 Task: AssignMailaustralia7@gmail.com as Assignee of Child Issue ChildIssue0000000130 of Issue Issue0000000065 in Backlog  in Scrum Project Project0000000013 in Jira. AssignVinnyoffice2@gmail.com as Assignee of Child Issue ChildIssue0000000131 of Issue Issue0000000066 in Backlog  in Scrum Project Project0000000014 in Jira. AssignVinnyoffice2@gmail.com as Assignee of Child Issue ChildIssue0000000132 of Issue Issue0000000066 in Backlog  in Scrum Project Project0000000014 in Jira. AssignVinnyoffice2@gmail.com as Assignee of Child Issue ChildIssue0000000133 of Issue Issue0000000067 in Backlog  in Scrum Project Project0000000014 in Jira. AssignVinnyoffice2@gmail.com as Assignee of Child Issue ChildIssue0000000134 of Issue Issue0000000067 in Backlog  in Scrum Project Project0000000014 in Jira
Action: Mouse moved to (274, 461)
Screenshot: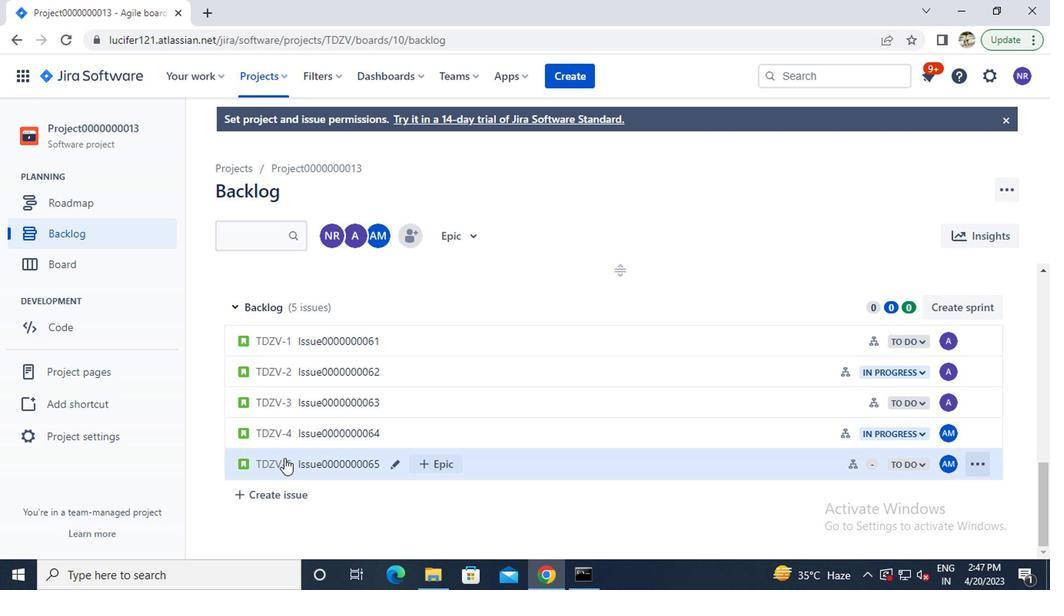 
Action: Mouse pressed left at (274, 461)
Screenshot: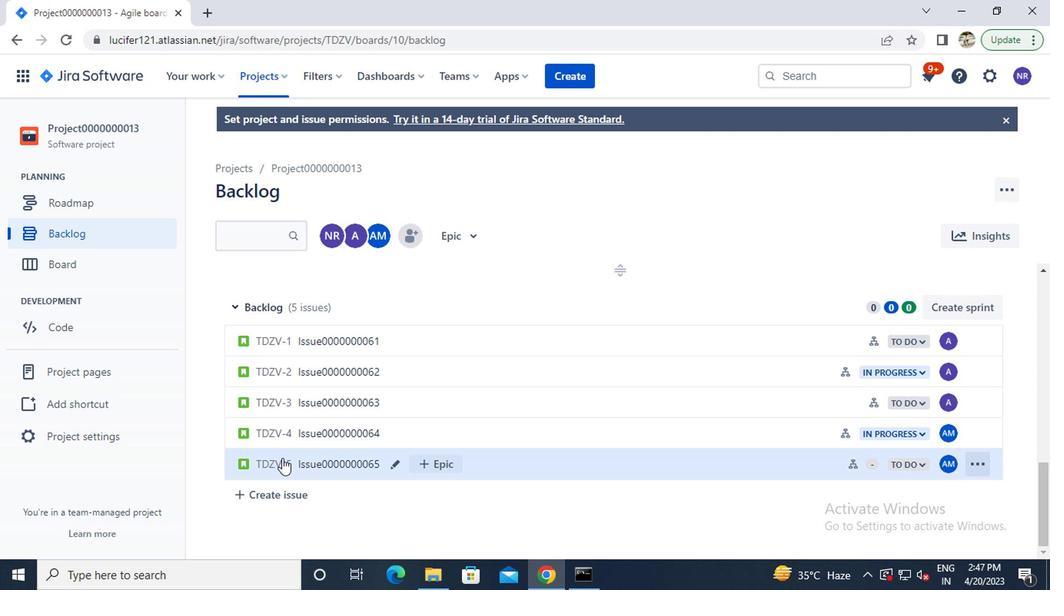 
Action: Mouse moved to (730, 413)
Screenshot: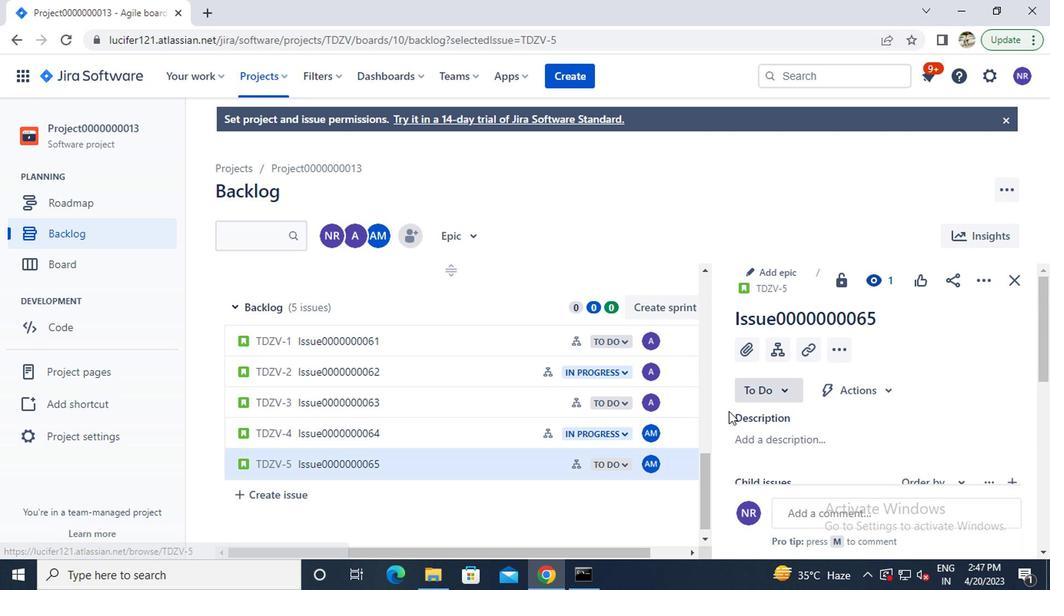 
Action: Mouse scrolled (730, 412) with delta (0, -1)
Screenshot: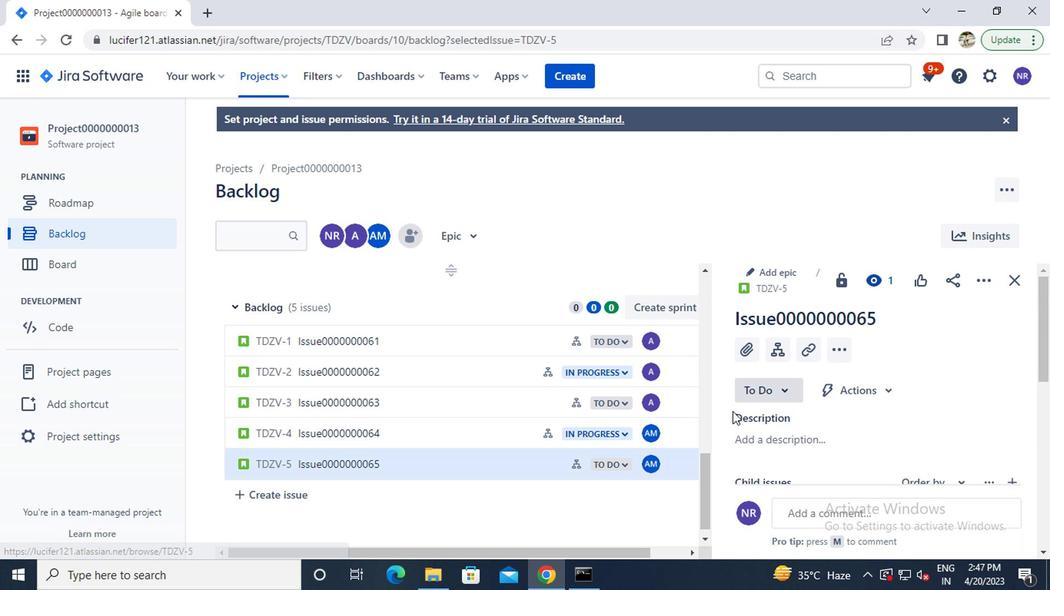 
Action: Mouse moved to (731, 413)
Screenshot: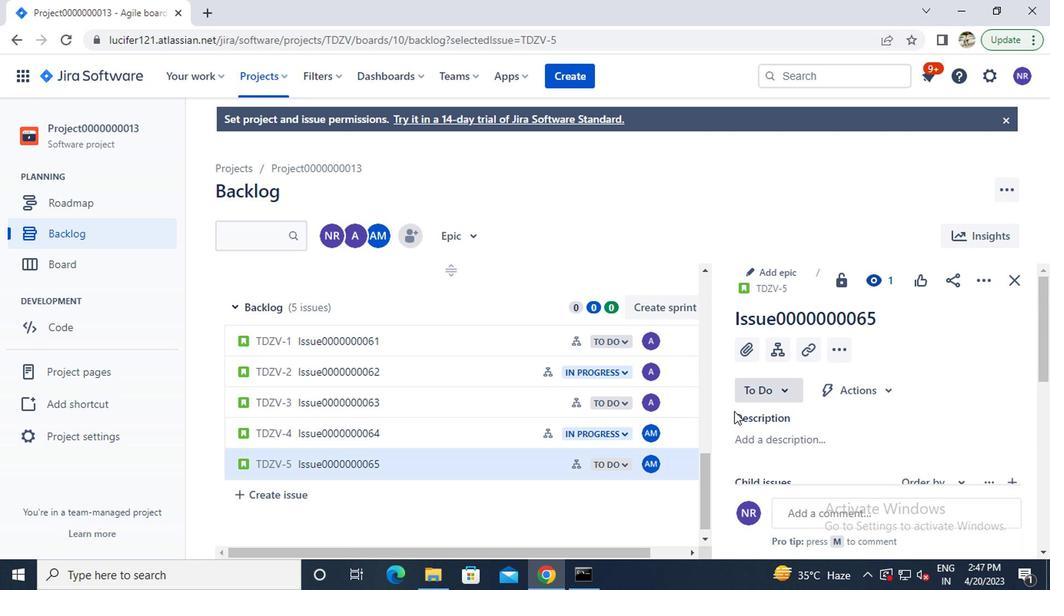 
Action: Mouse scrolled (731, 412) with delta (0, -1)
Screenshot: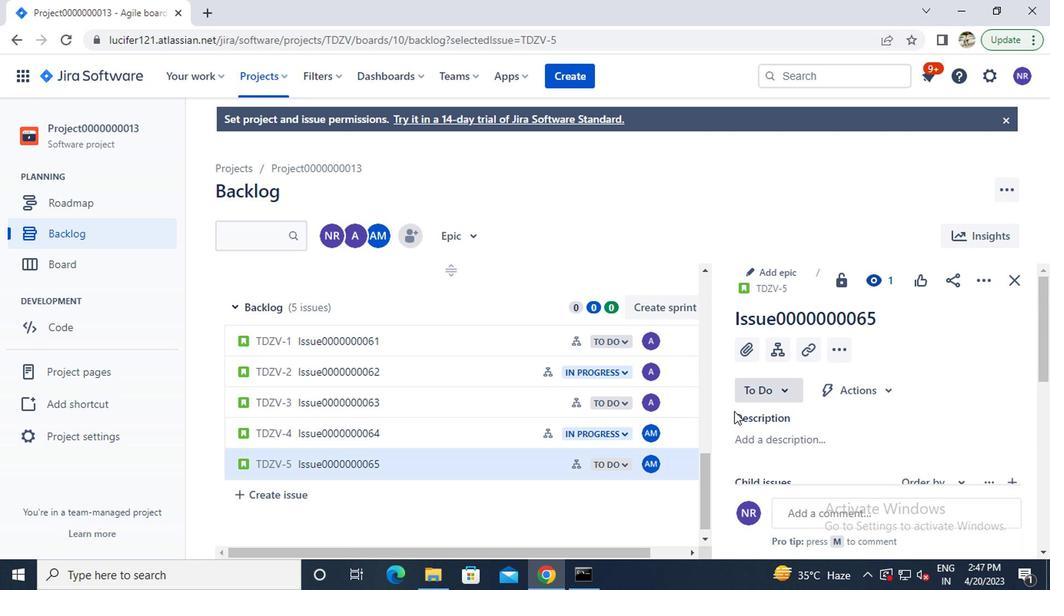 
Action: Mouse moved to (950, 415)
Screenshot: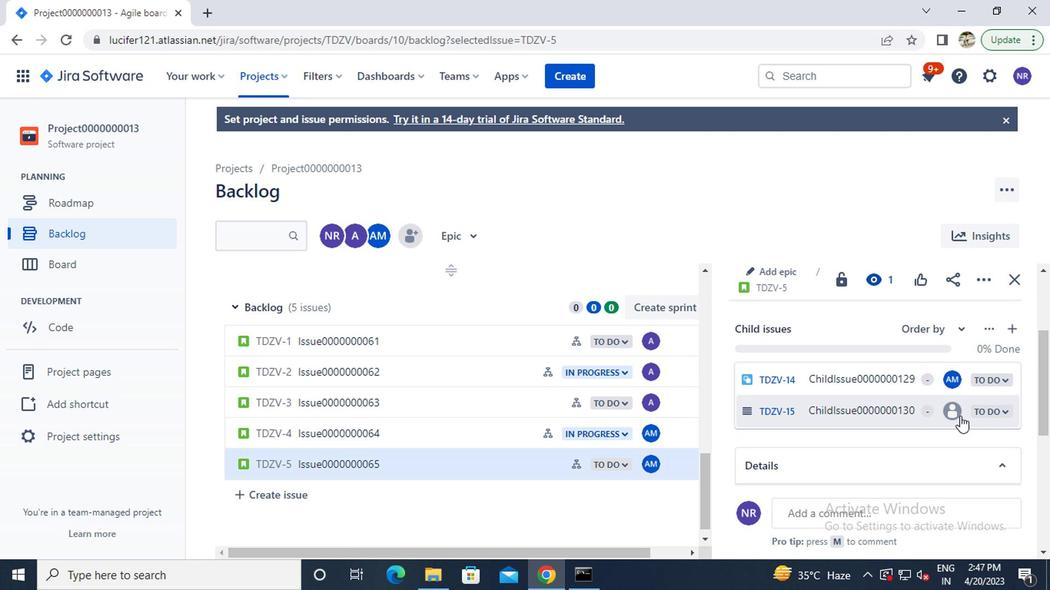 
Action: Mouse pressed left at (950, 415)
Screenshot: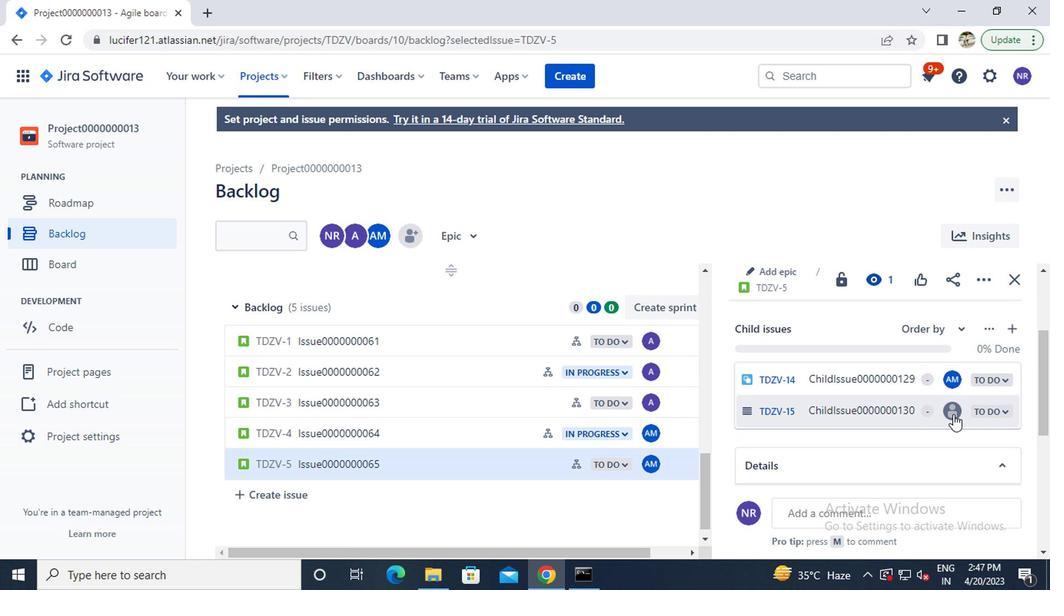 
Action: Mouse moved to (793, 433)
Screenshot: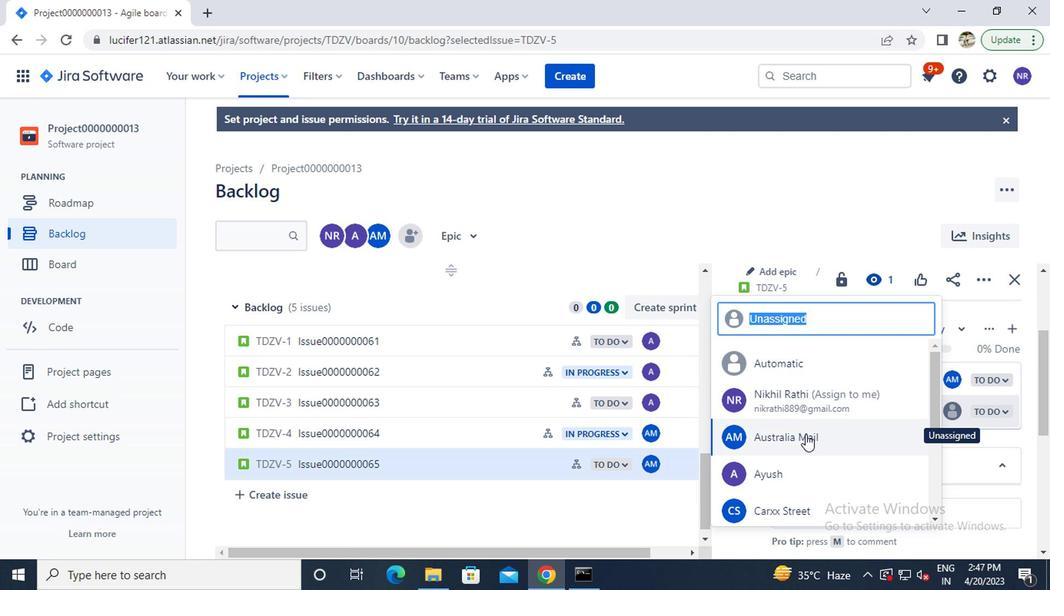 
Action: Mouse pressed left at (793, 433)
Screenshot: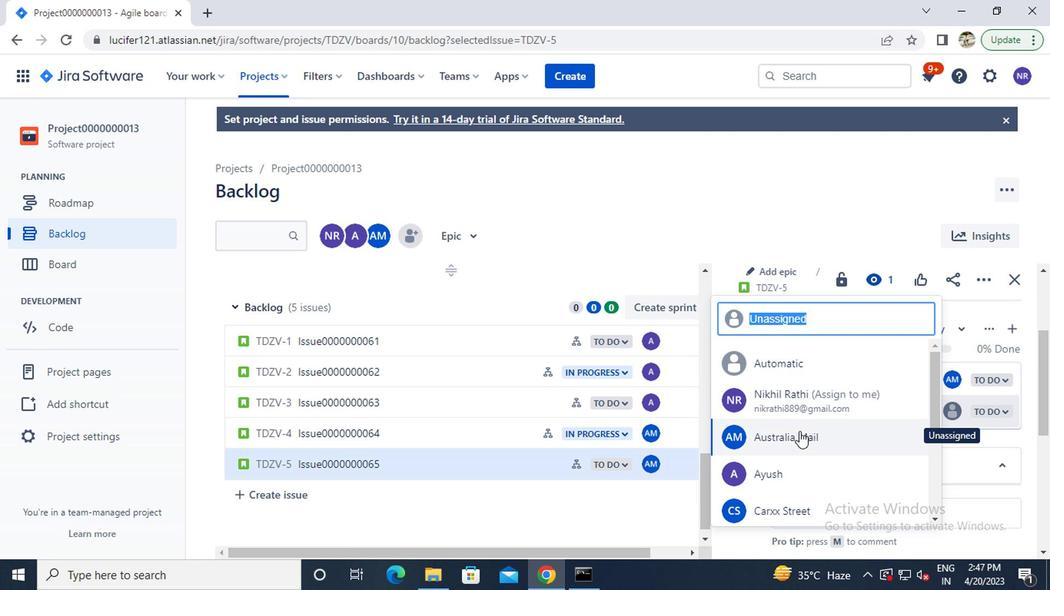 
Action: Mouse moved to (1010, 277)
Screenshot: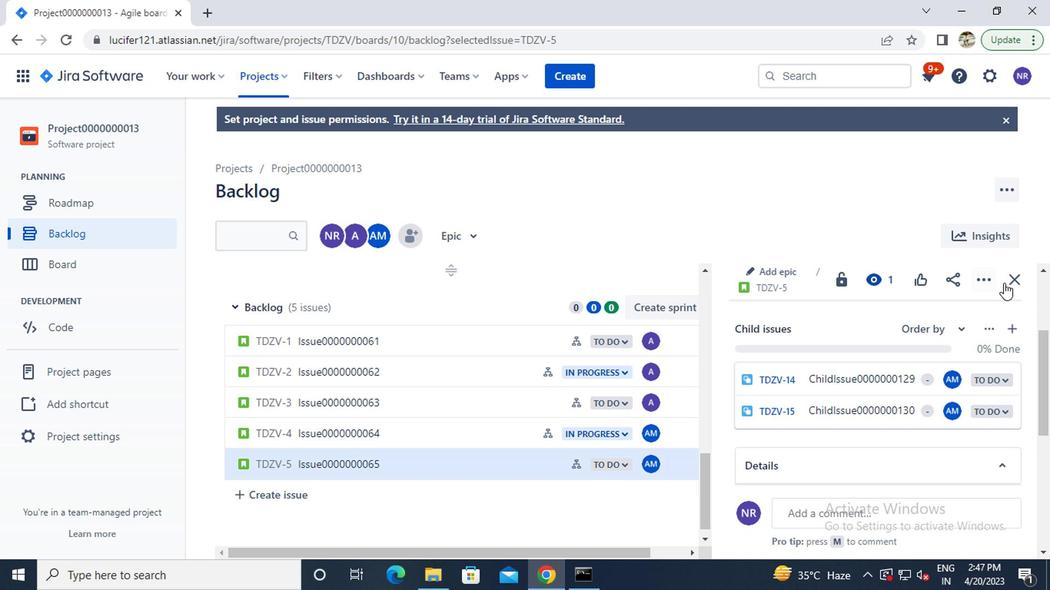 
Action: Mouse pressed left at (1010, 277)
Screenshot: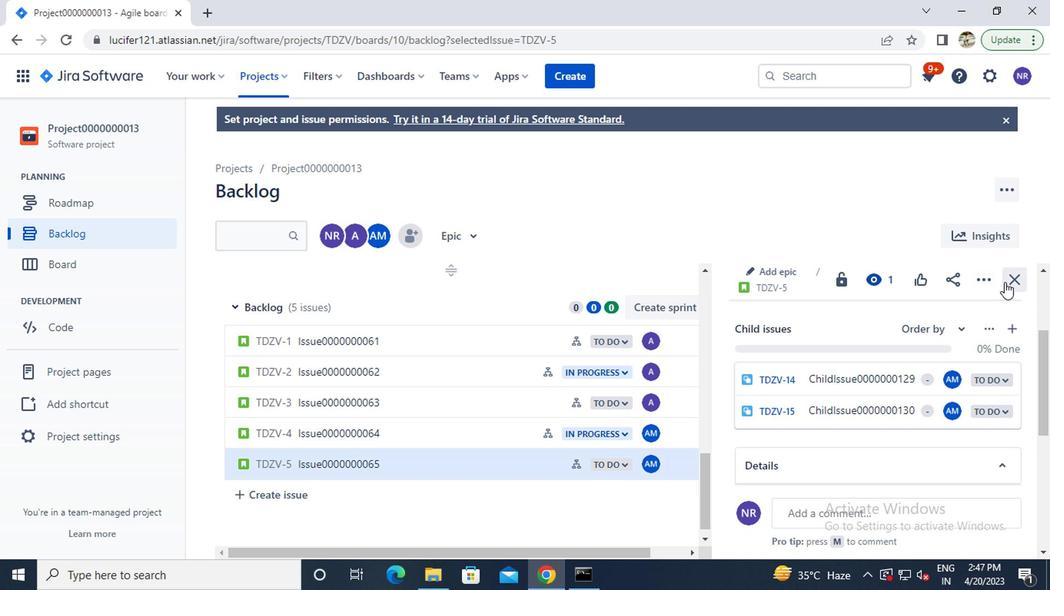 
Action: Mouse moved to (247, 71)
Screenshot: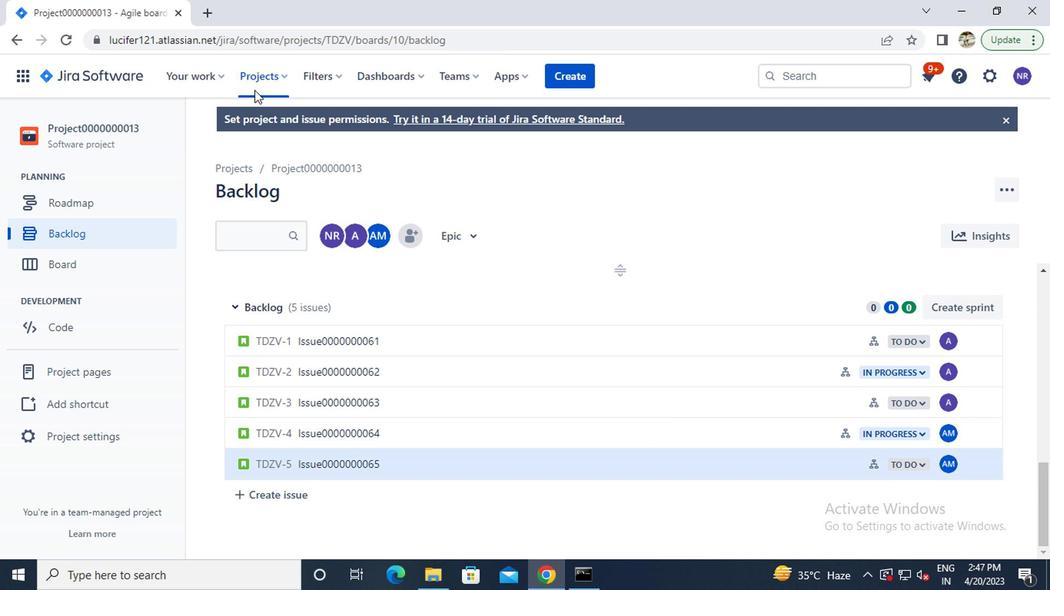 
Action: Mouse pressed left at (247, 71)
Screenshot: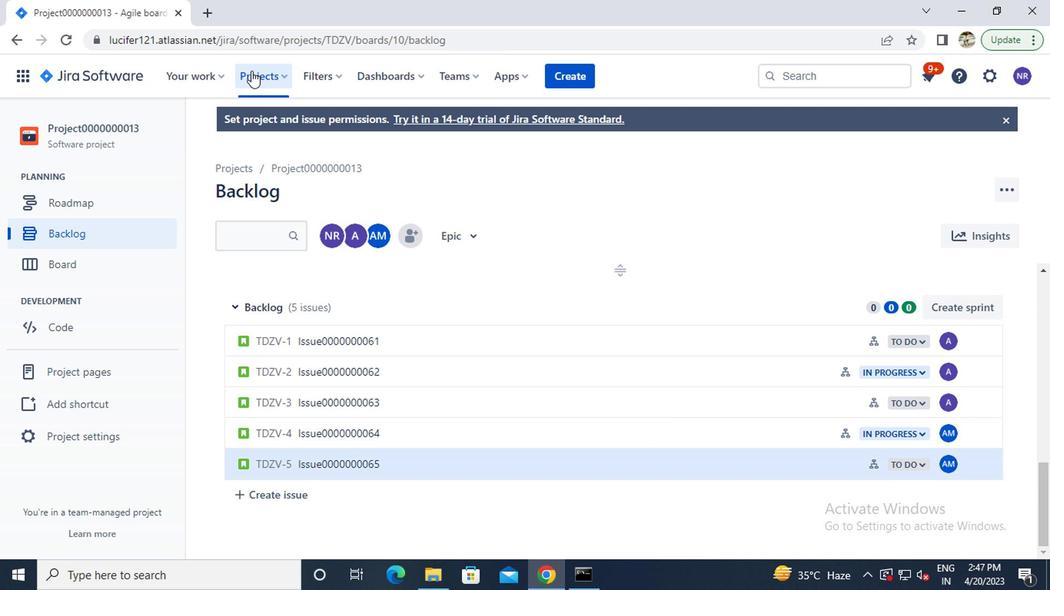 
Action: Mouse moved to (293, 187)
Screenshot: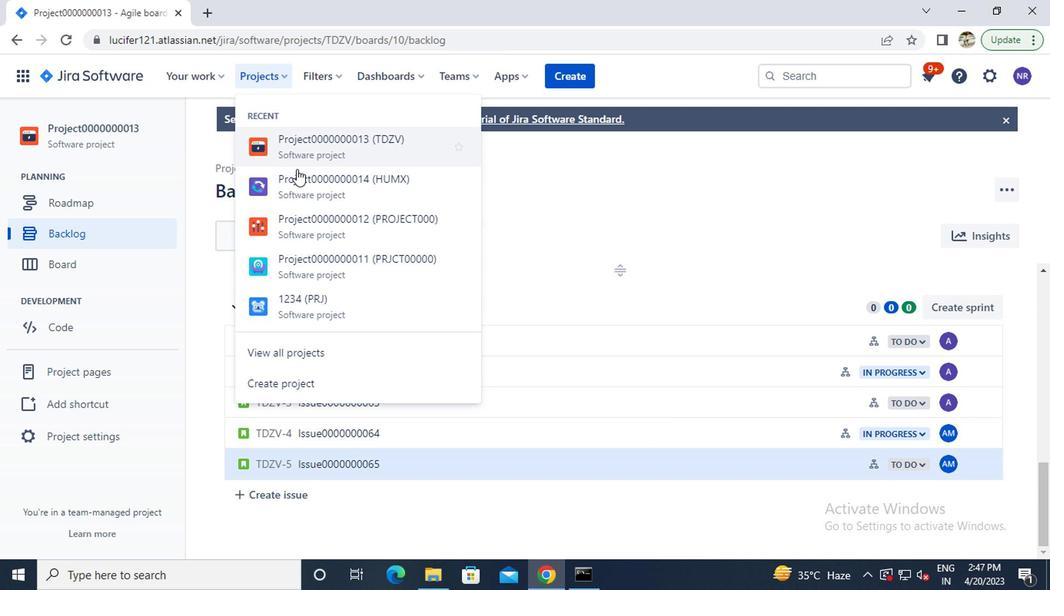 
Action: Mouse pressed left at (293, 187)
Screenshot: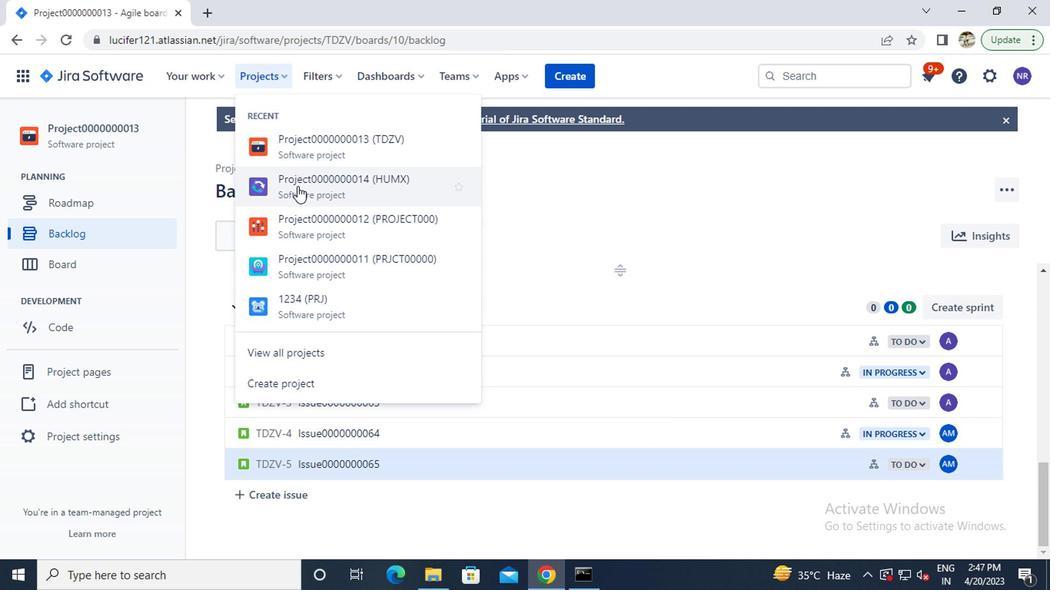 
Action: Mouse moved to (71, 230)
Screenshot: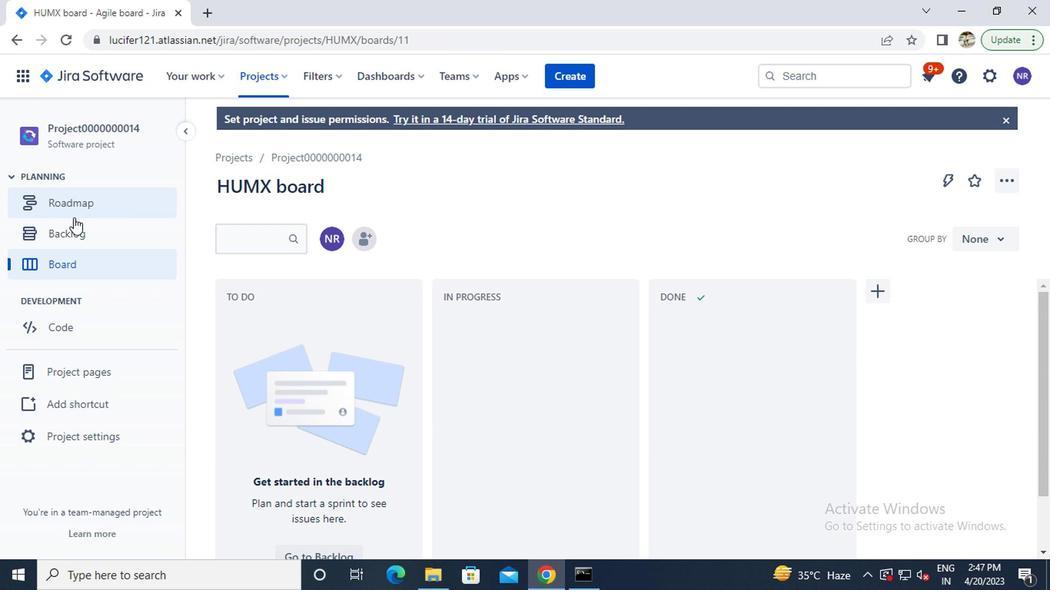 
Action: Mouse pressed left at (71, 230)
Screenshot: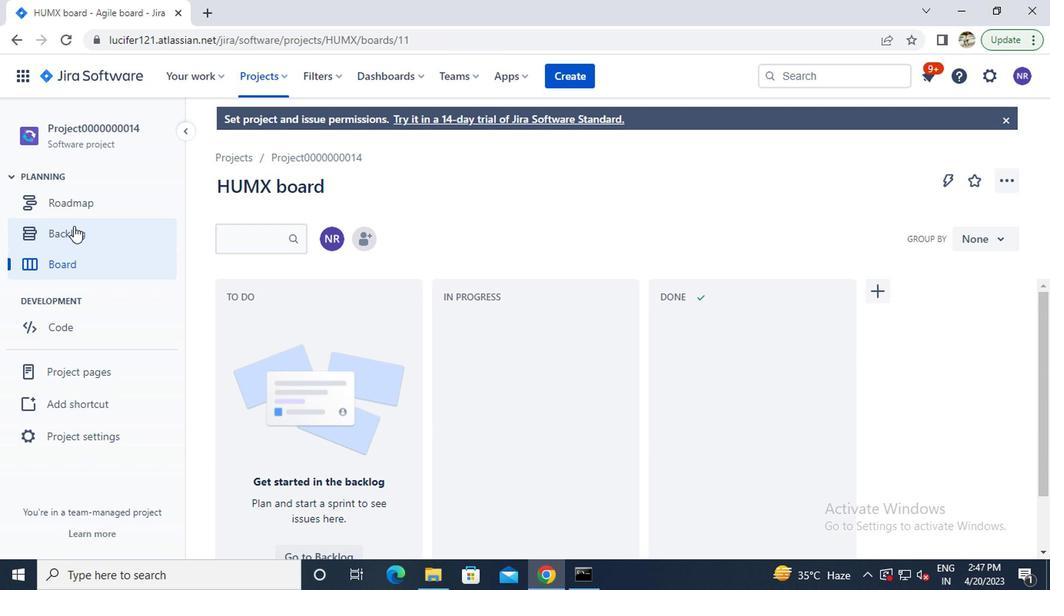 
Action: Mouse moved to (482, 279)
Screenshot: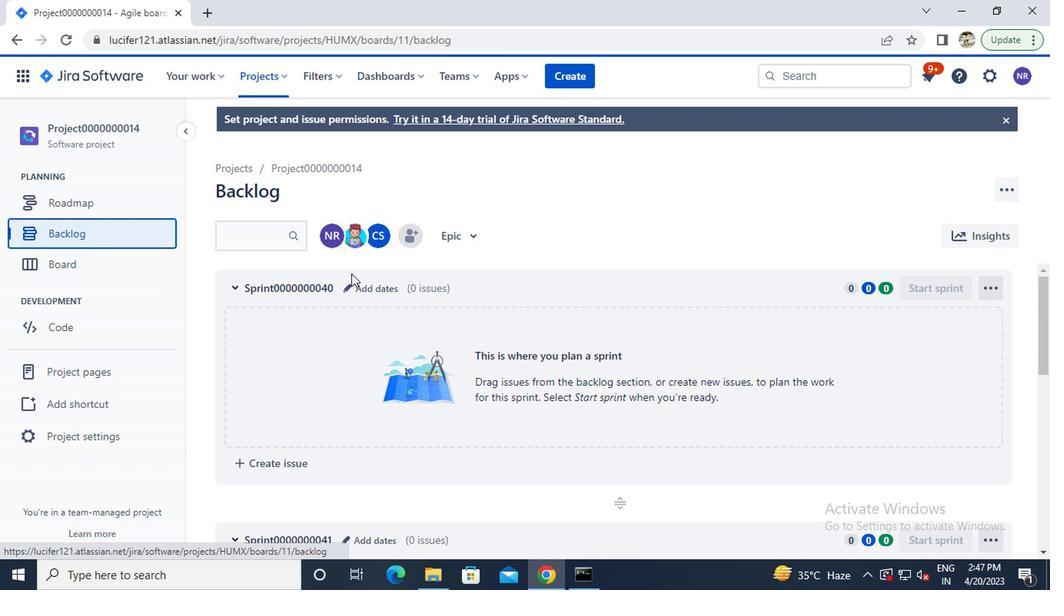 
Action: Mouse scrolled (482, 279) with delta (0, 0)
Screenshot: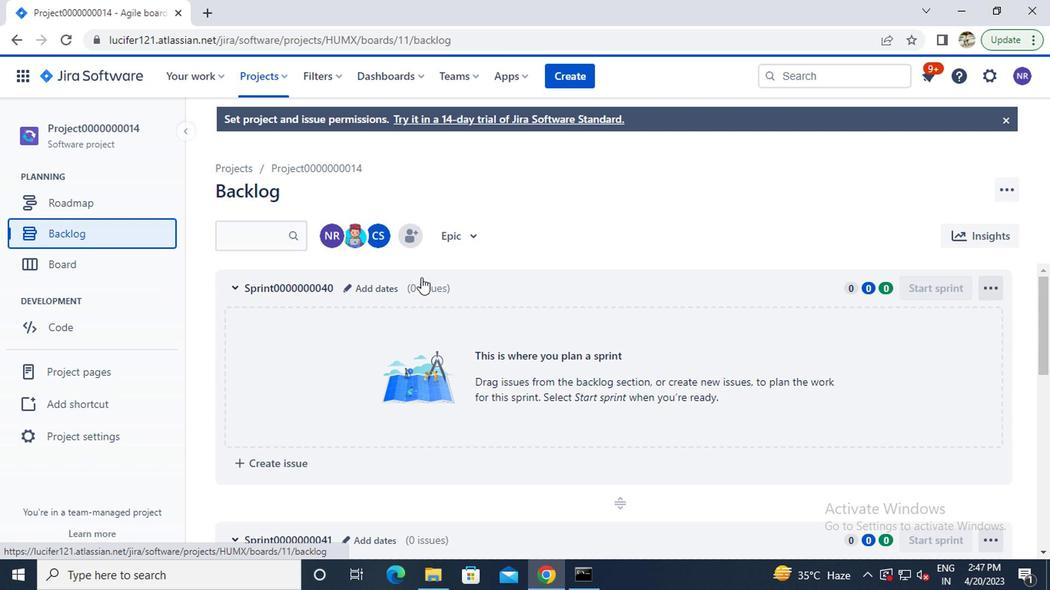 
Action: Mouse moved to (484, 279)
Screenshot: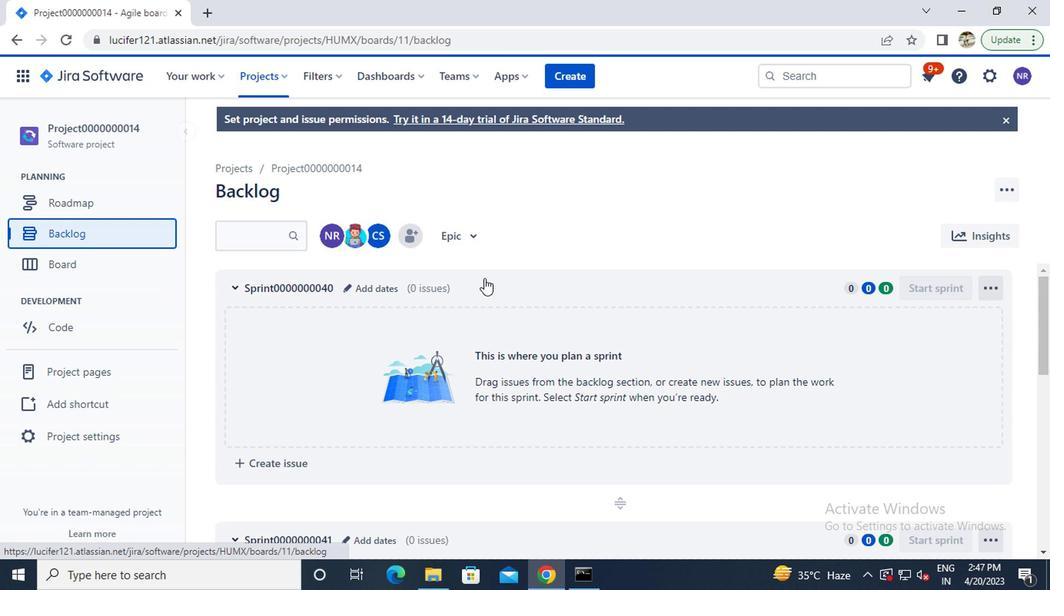 
Action: Mouse scrolled (484, 277) with delta (0, -1)
Screenshot: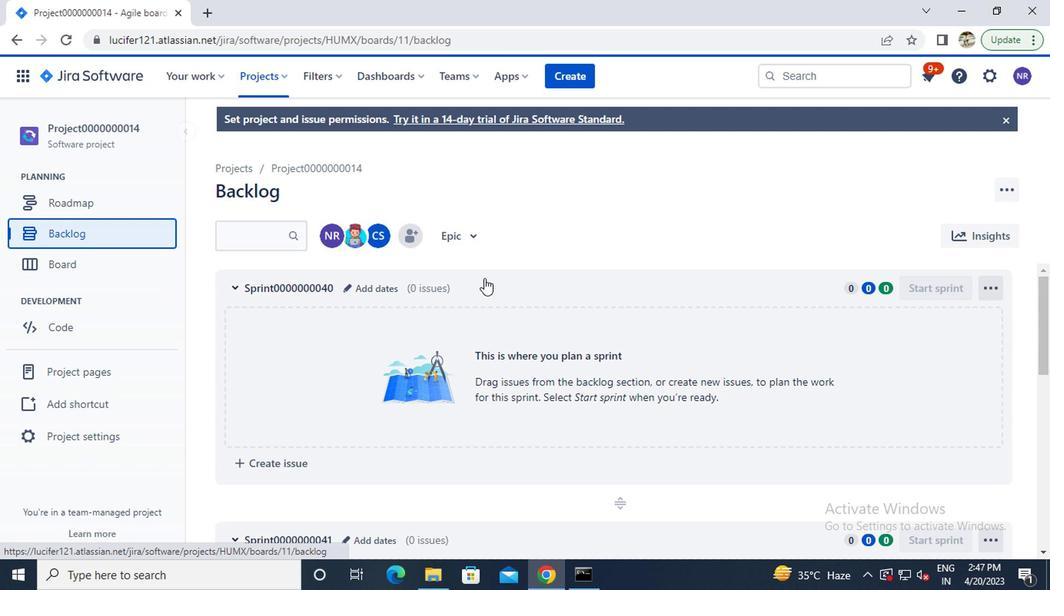 
Action: Mouse scrolled (484, 277) with delta (0, -1)
Screenshot: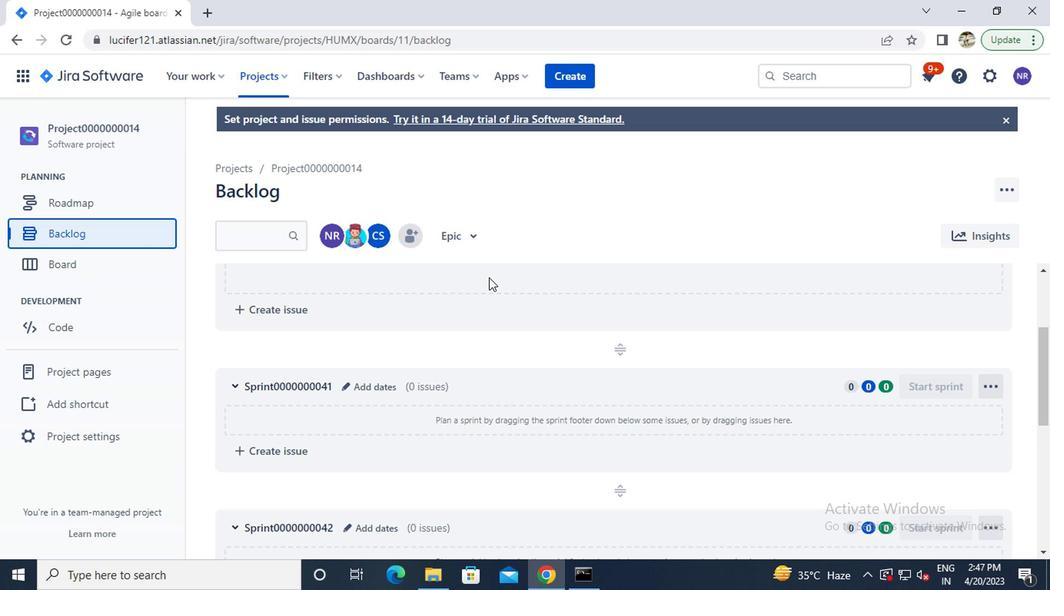 
Action: Mouse scrolled (484, 277) with delta (0, -1)
Screenshot: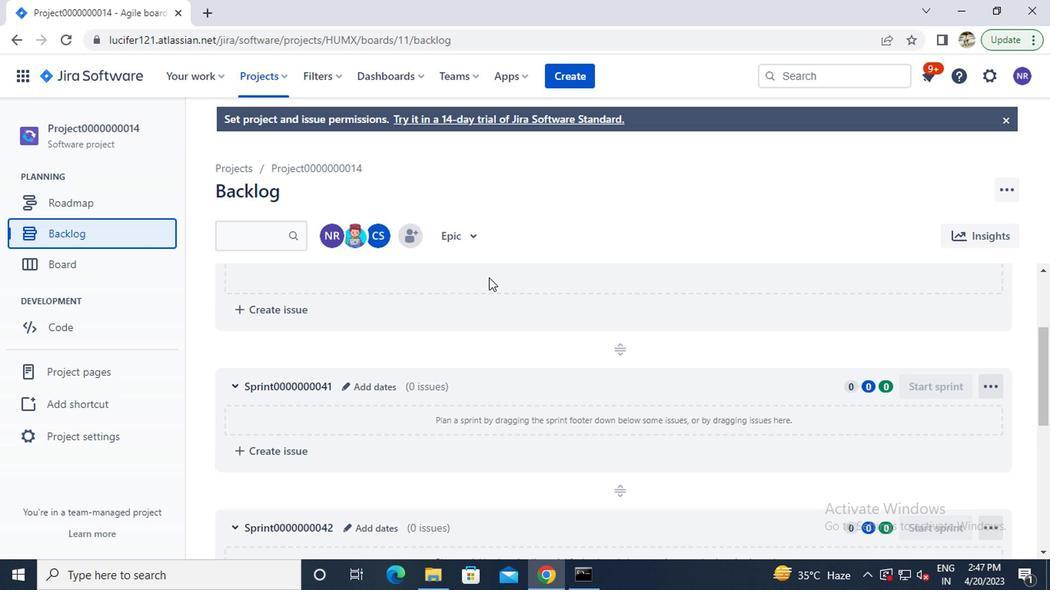 
Action: Mouse scrolled (484, 277) with delta (0, -1)
Screenshot: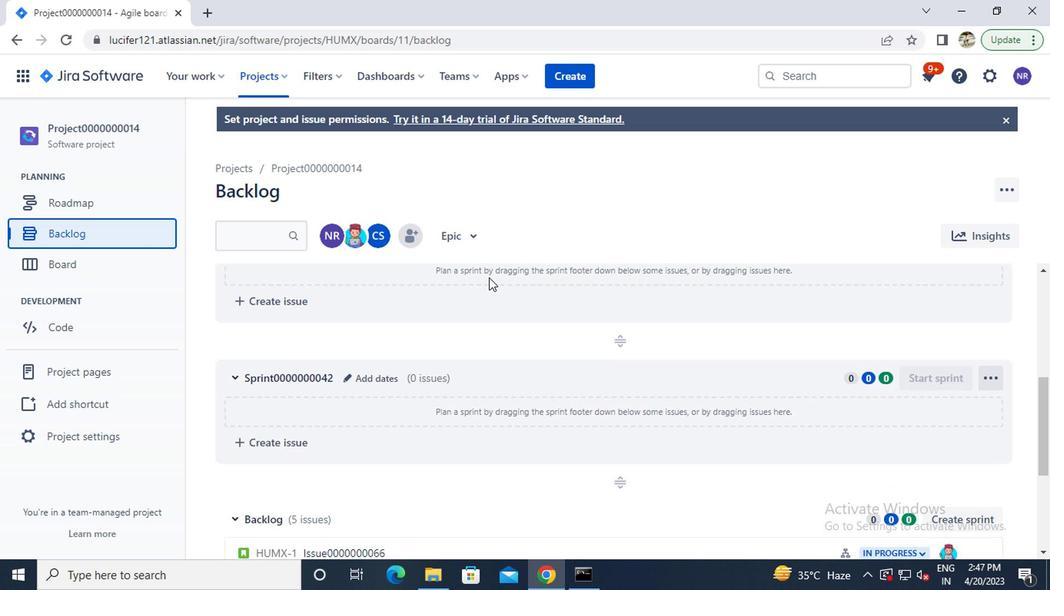 
Action: Mouse scrolled (484, 277) with delta (0, -1)
Screenshot: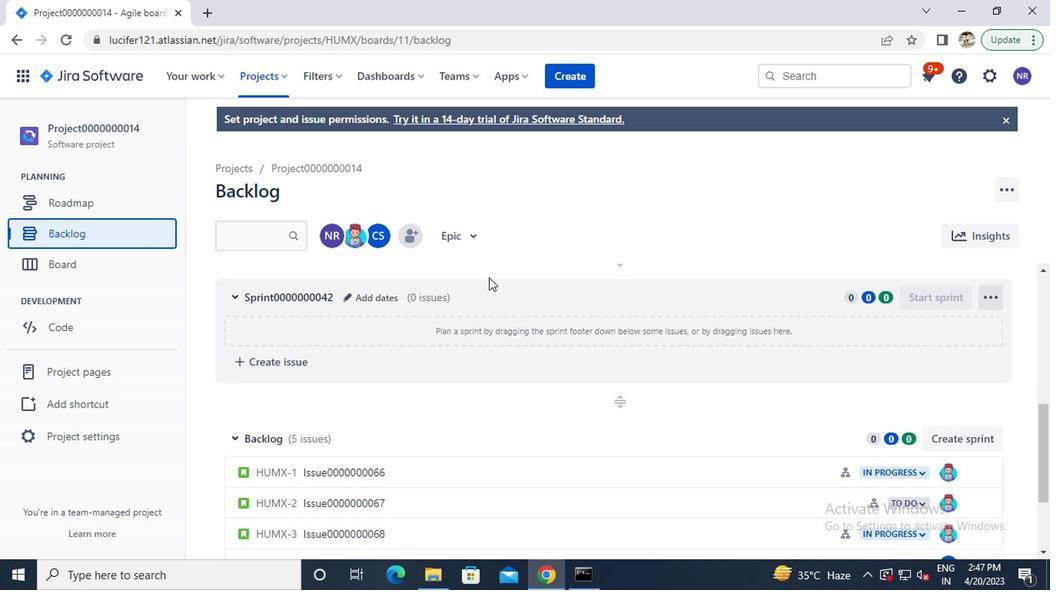 
Action: Mouse scrolled (484, 277) with delta (0, -1)
Screenshot: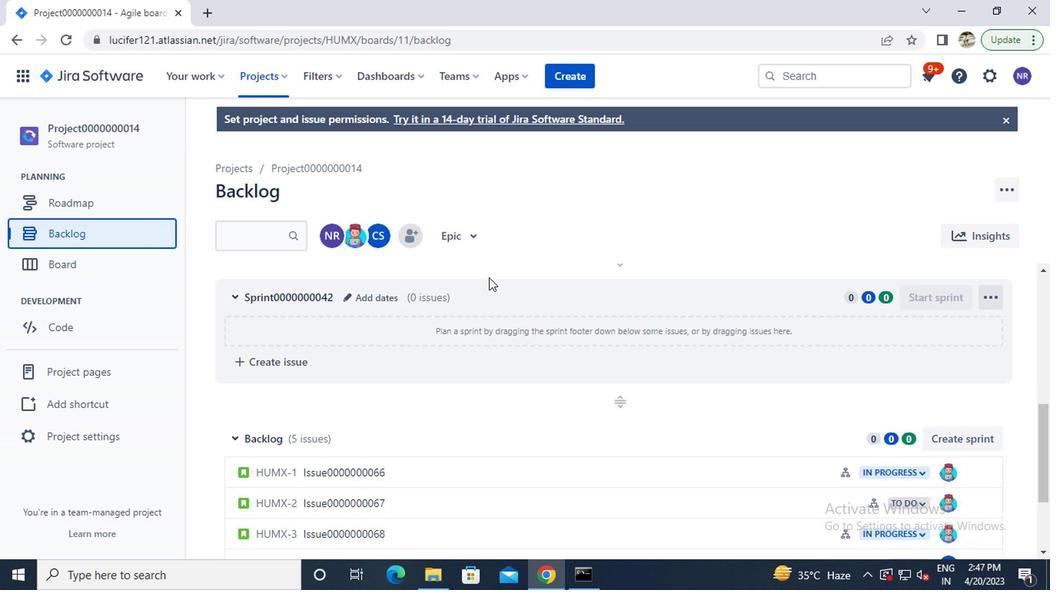 
Action: Mouse moved to (356, 336)
Screenshot: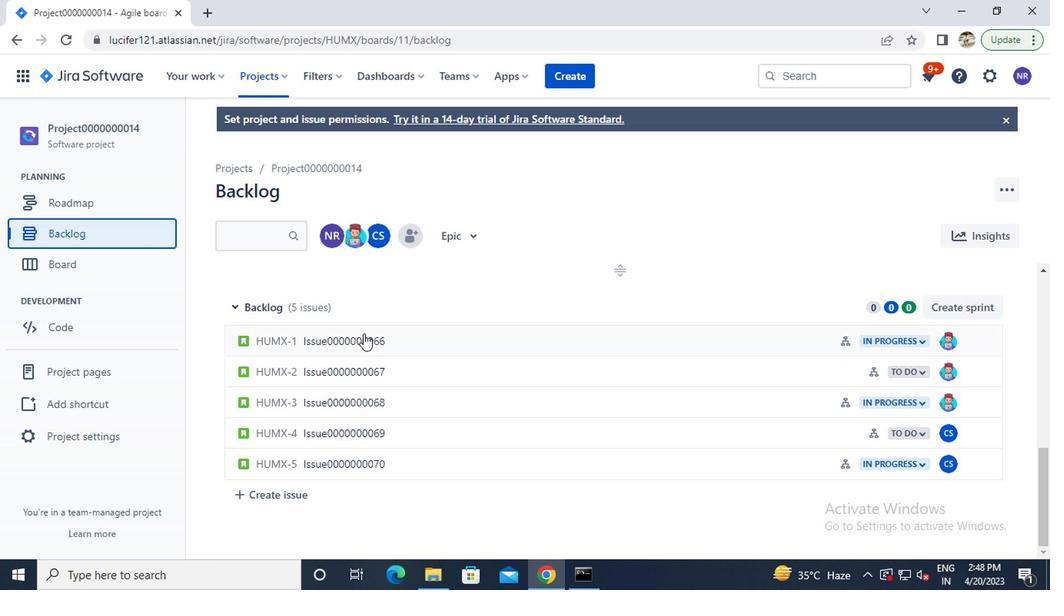 
Action: Mouse pressed left at (356, 336)
Screenshot: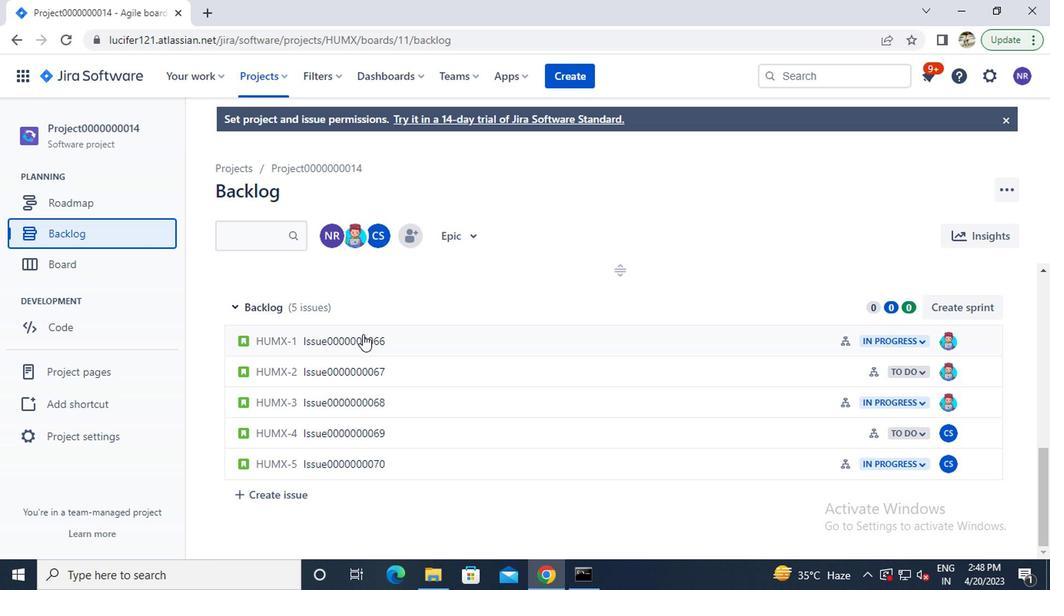 
Action: Mouse moved to (871, 404)
Screenshot: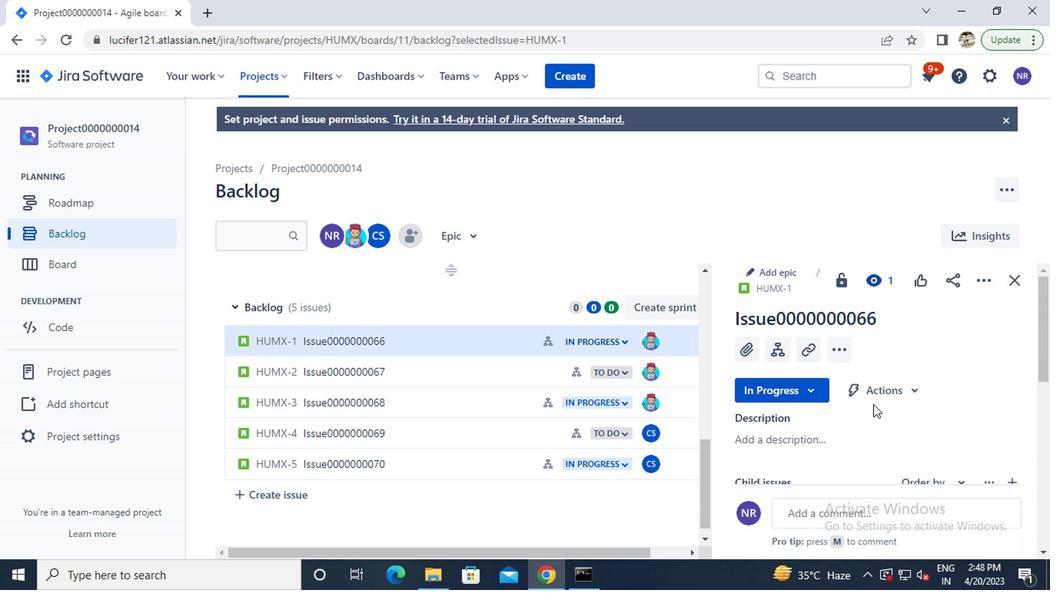 
Action: Mouse scrolled (871, 403) with delta (0, 0)
Screenshot: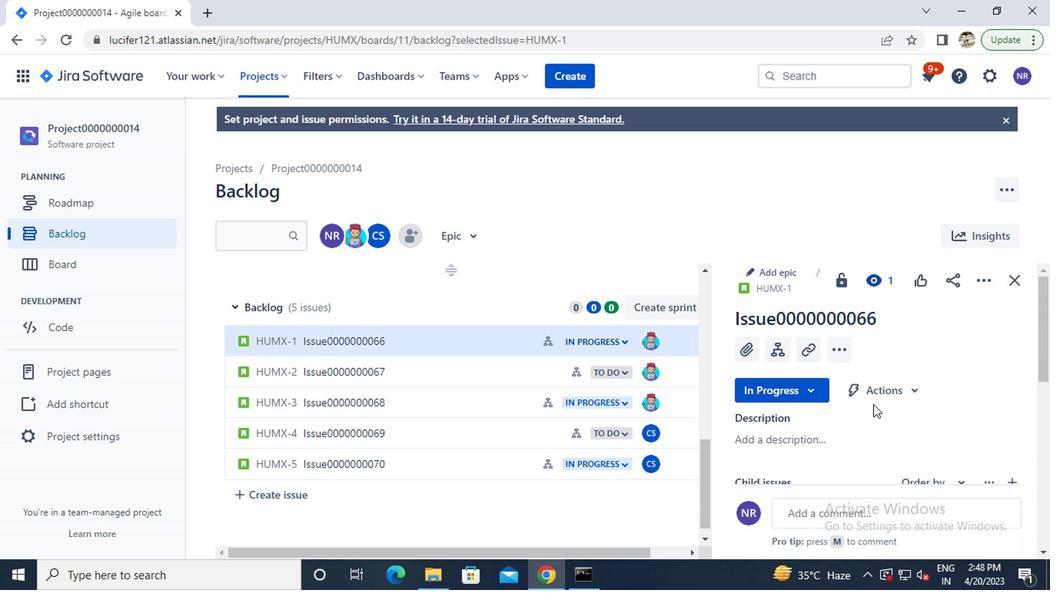 
Action: Mouse scrolled (871, 403) with delta (0, 0)
Screenshot: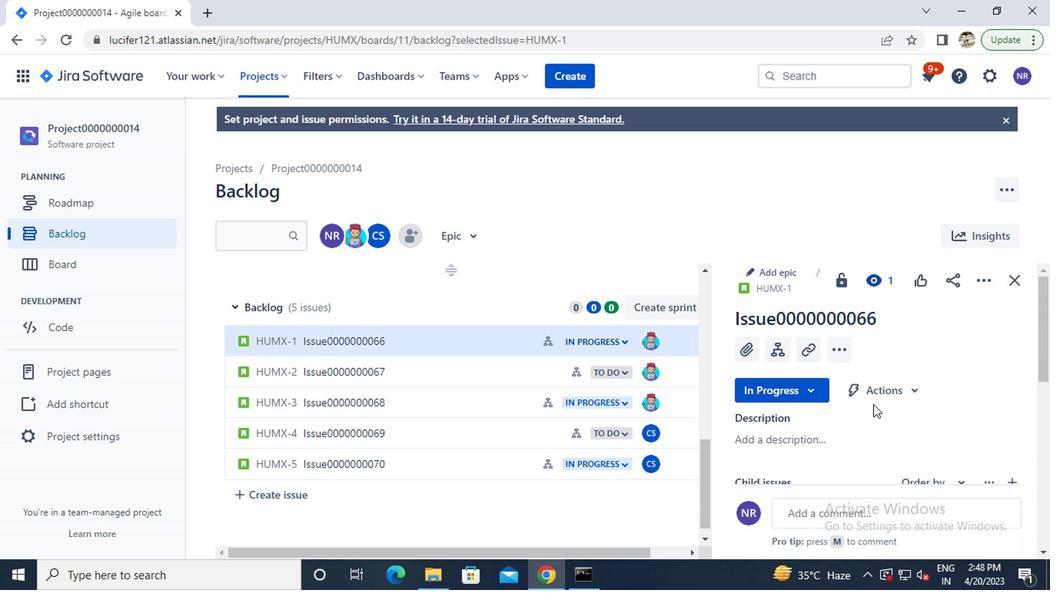 
Action: Mouse moved to (958, 384)
Screenshot: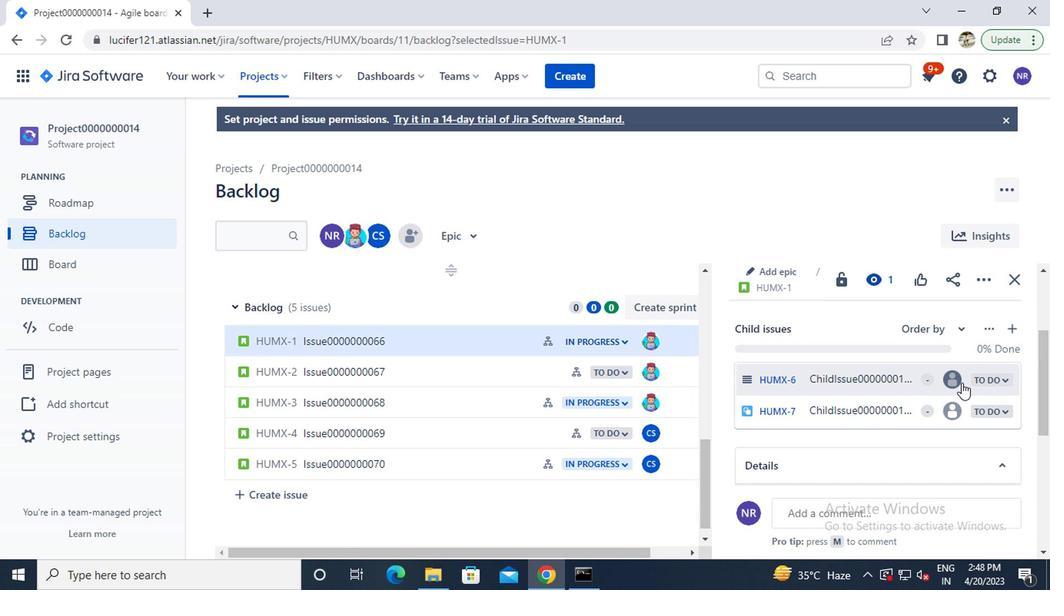 
Action: Mouse pressed left at (958, 384)
Screenshot: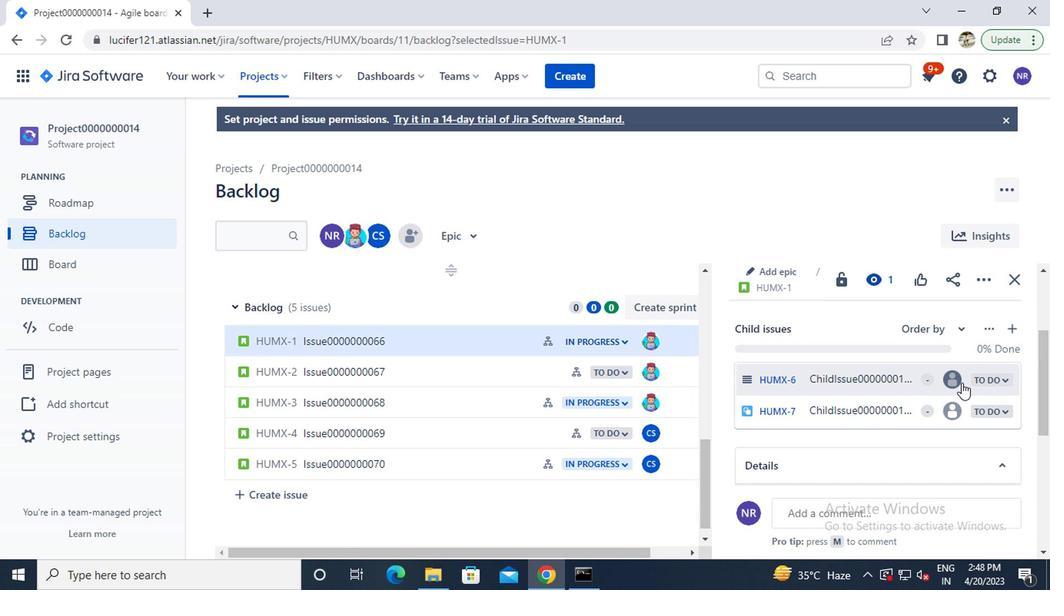 
Action: Key pressed v
Screenshot: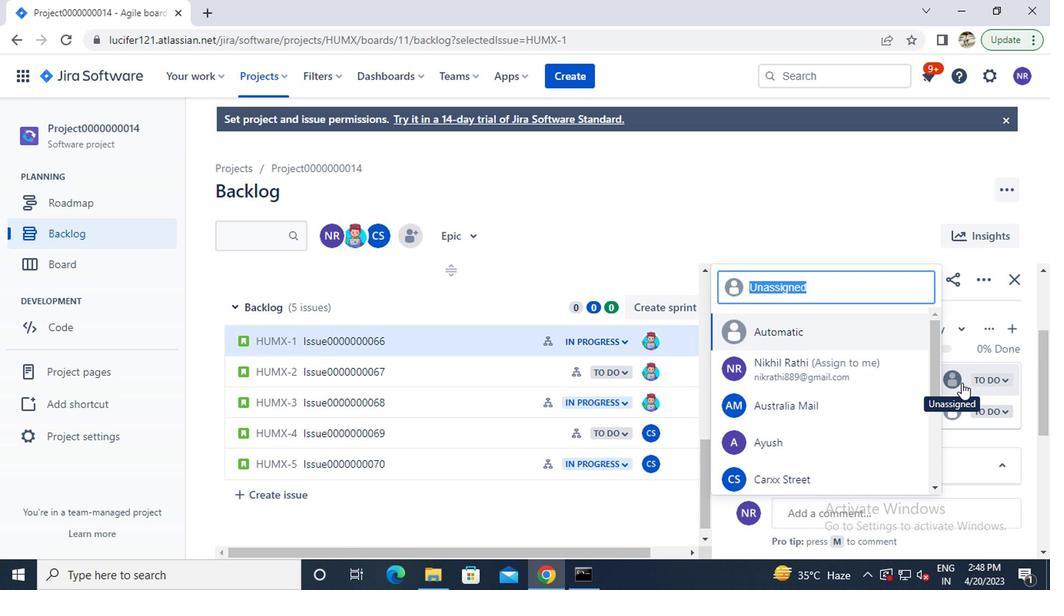 
Action: Mouse moved to (836, 375)
Screenshot: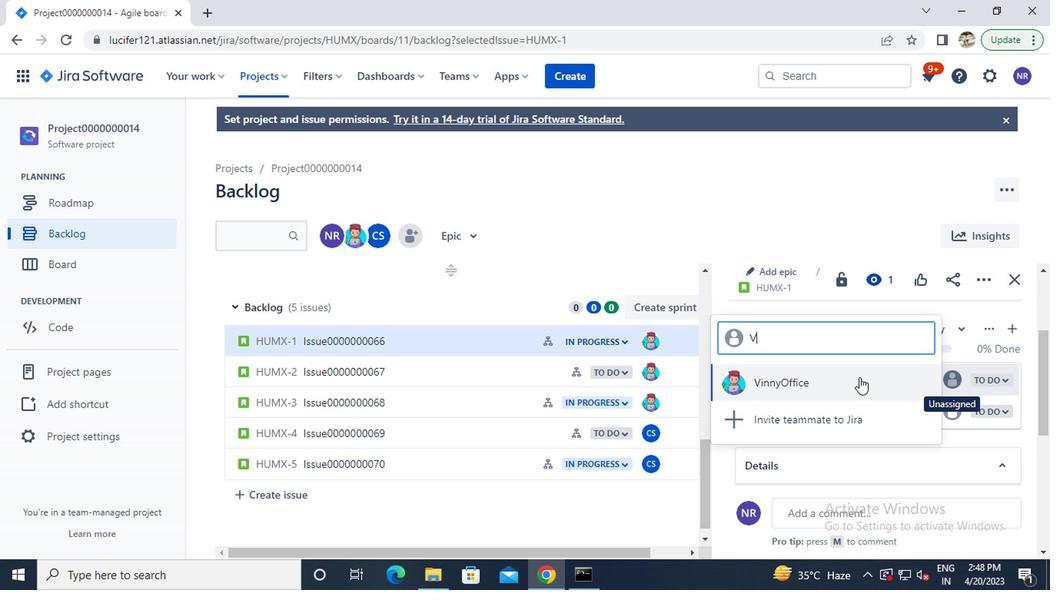 
Action: Mouse pressed left at (836, 375)
Screenshot: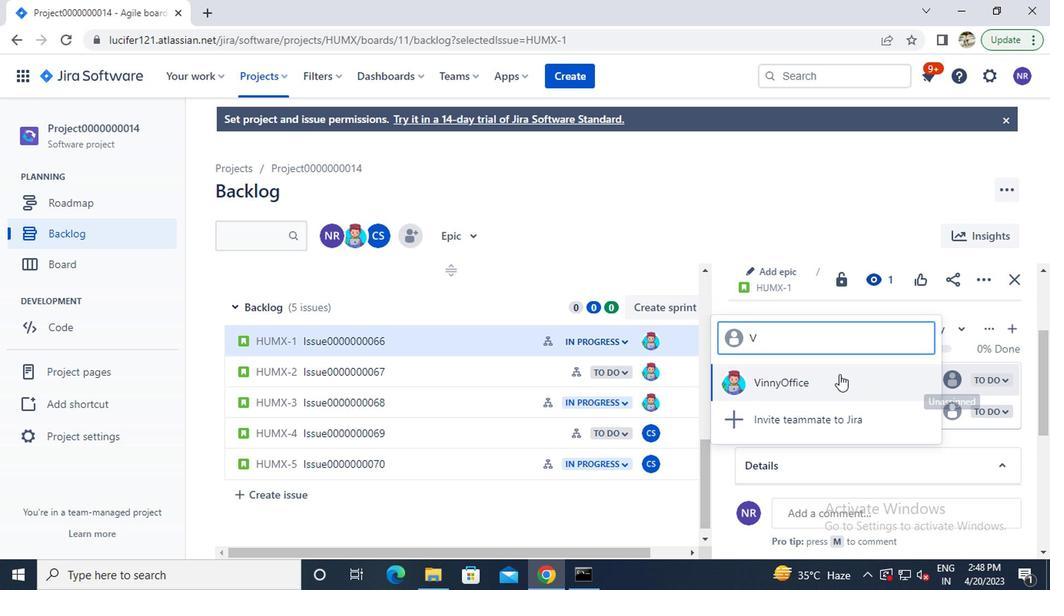 
Action: Mouse moved to (941, 413)
Screenshot: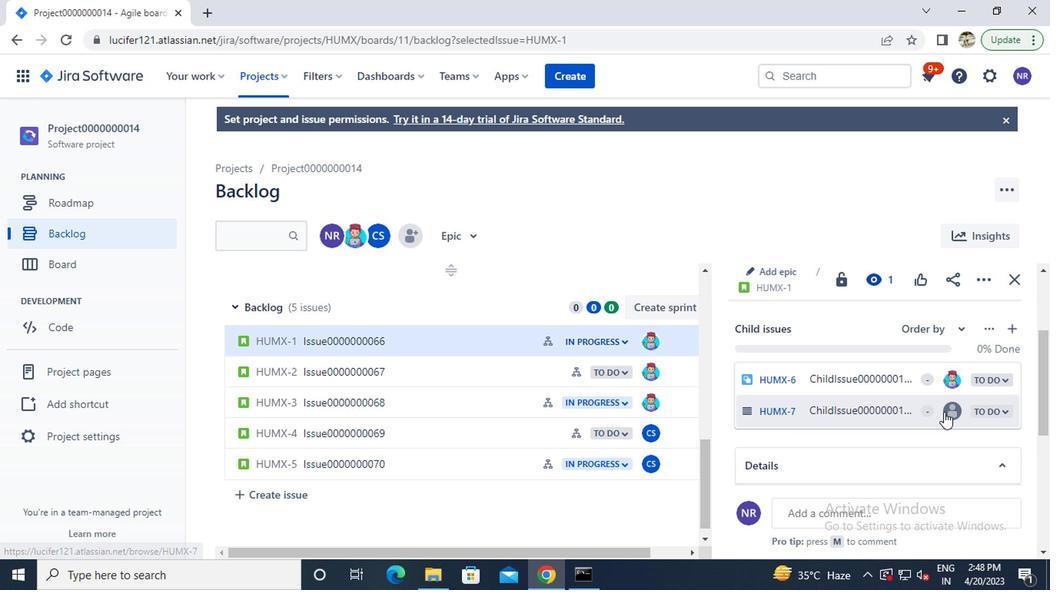 
Action: Mouse pressed left at (941, 413)
Screenshot: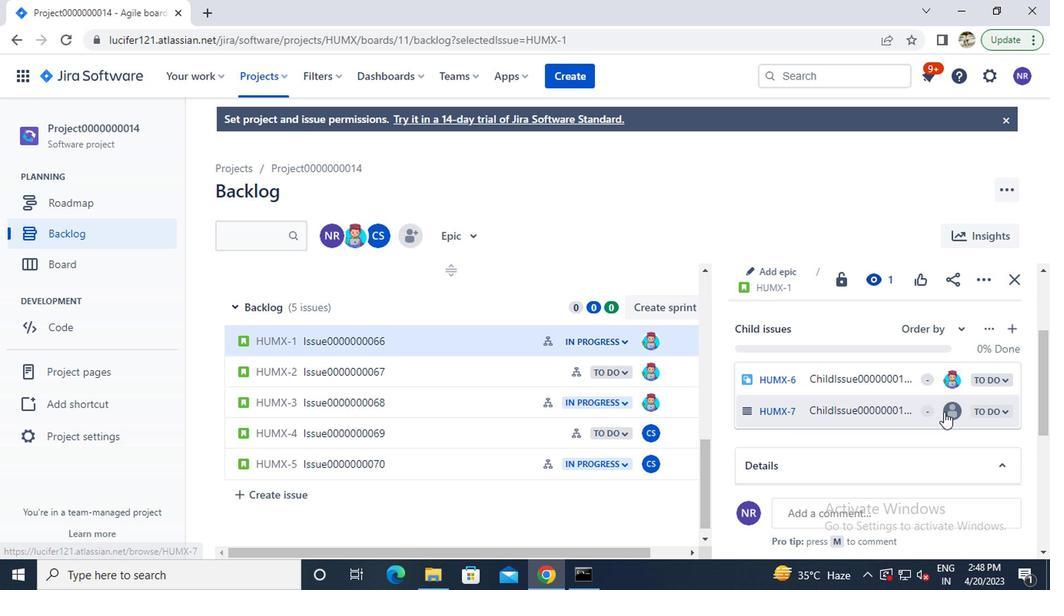 
Action: Key pressed v
Screenshot: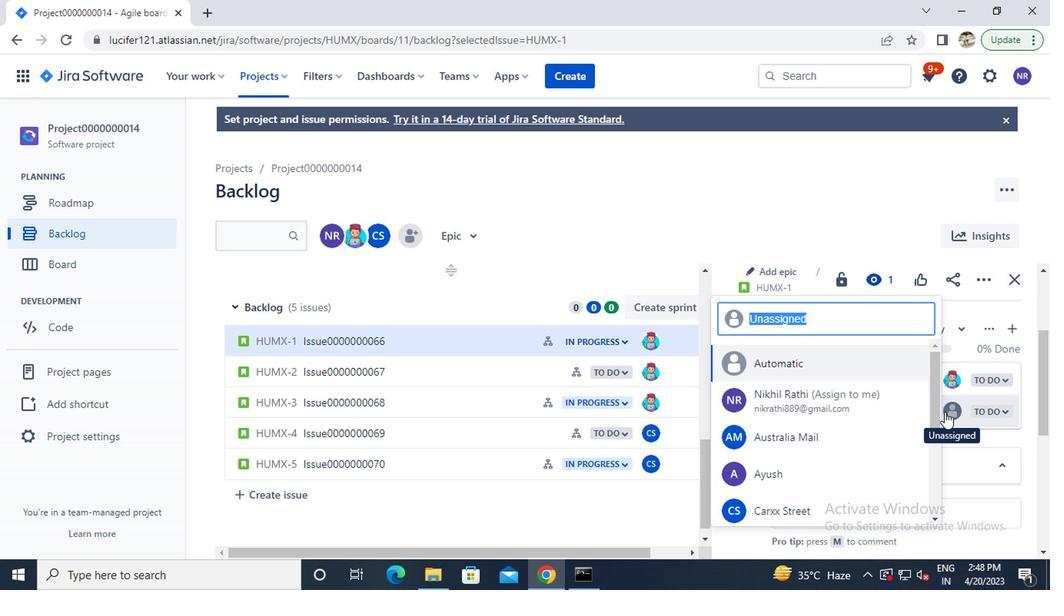 
Action: Mouse moved to (809, 409)
Screenshot: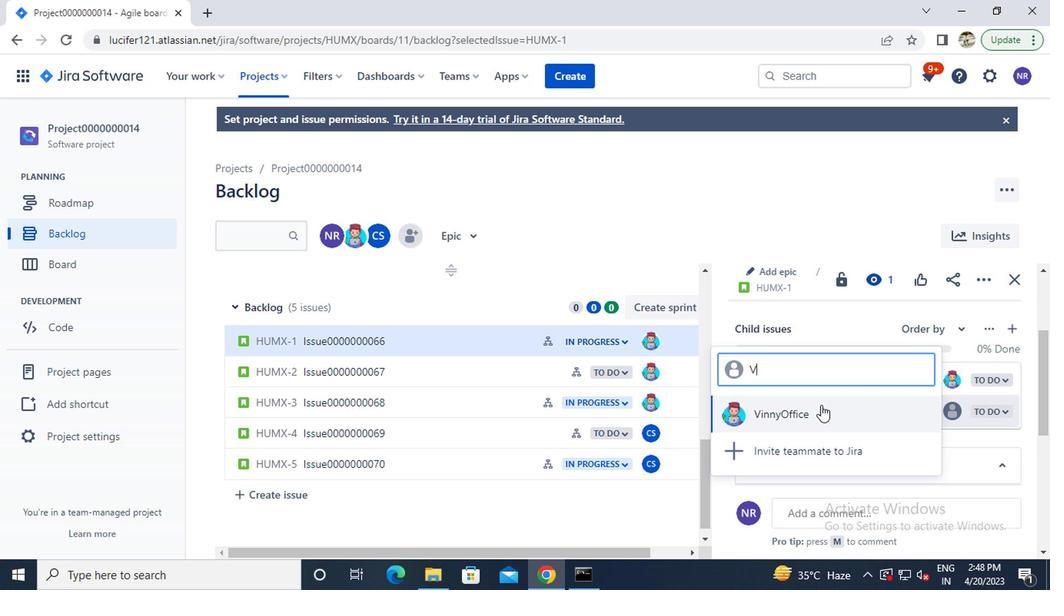 
Action: Mouse pressed left at (809, 409)
Screenshot: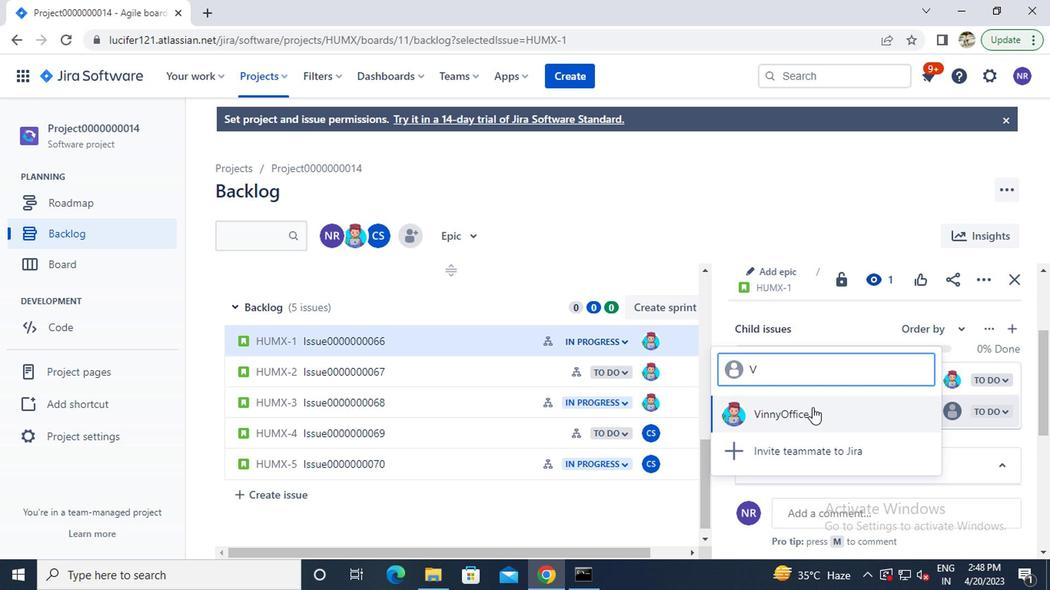 
Action: Mouse moved to (1010, 282)
Screenshot: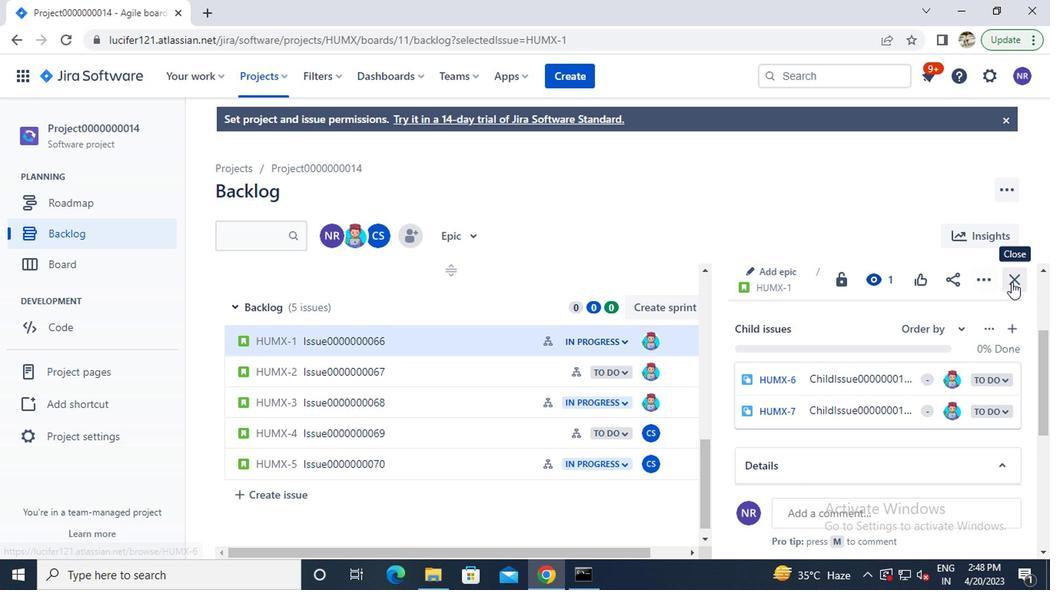 
Action: Mouse pressed left at (1010, 282)
Screenshot: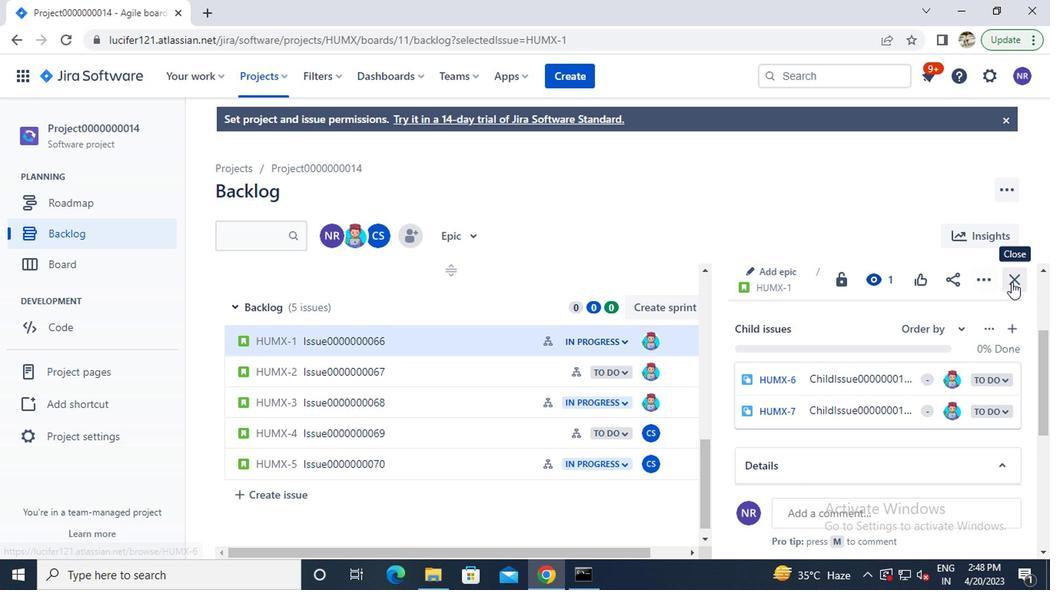 
Action: Mouse moved to (357, 372)
Screenshot: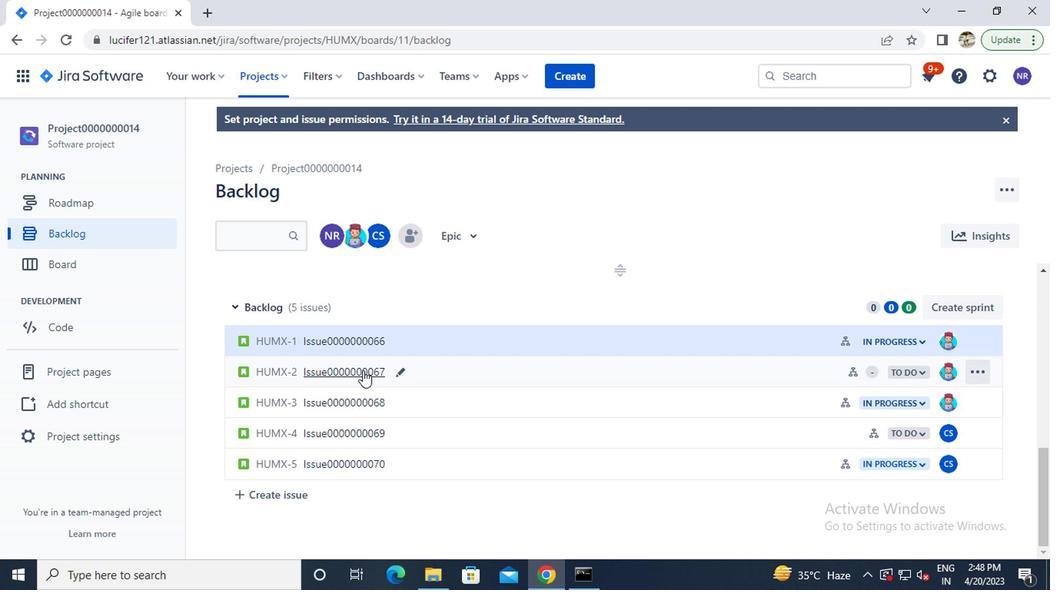 
Action: Mouse pressed left at (357, 372)
Screenshot: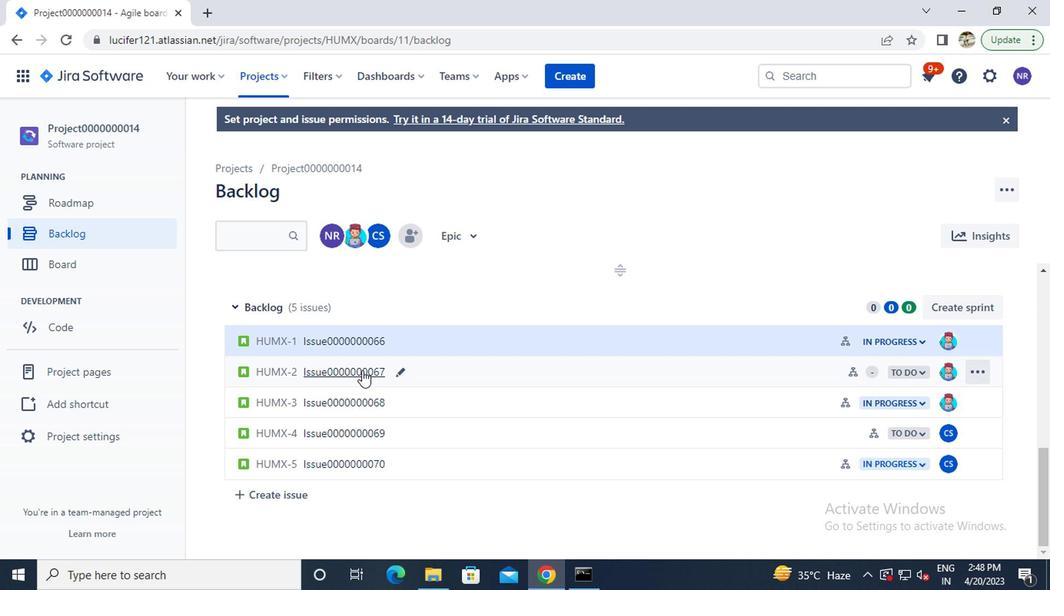 
Action: Mouse moved to (805, 402)
Screenshot: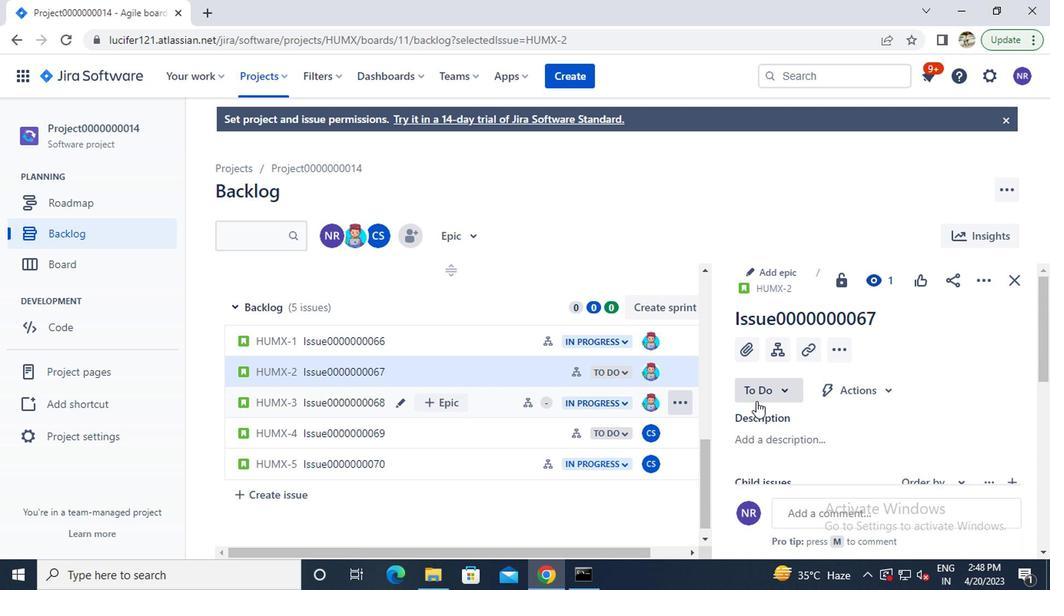
Action: Mouse scrolled (805, 401) with delta (0, 0)
Screenshot: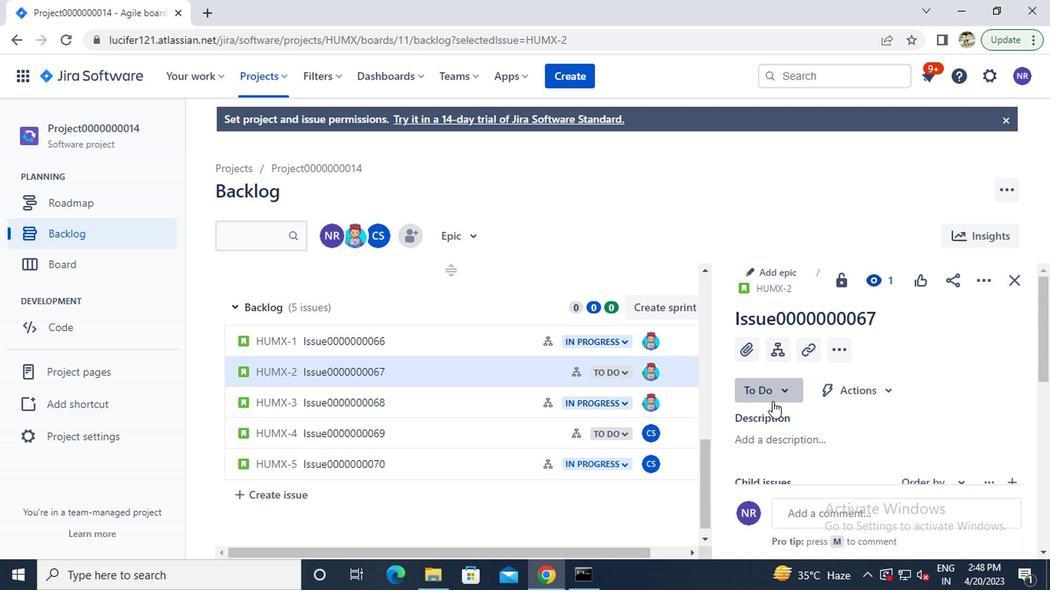 
Action: Mouse moved to (948, 457)
Screenshot: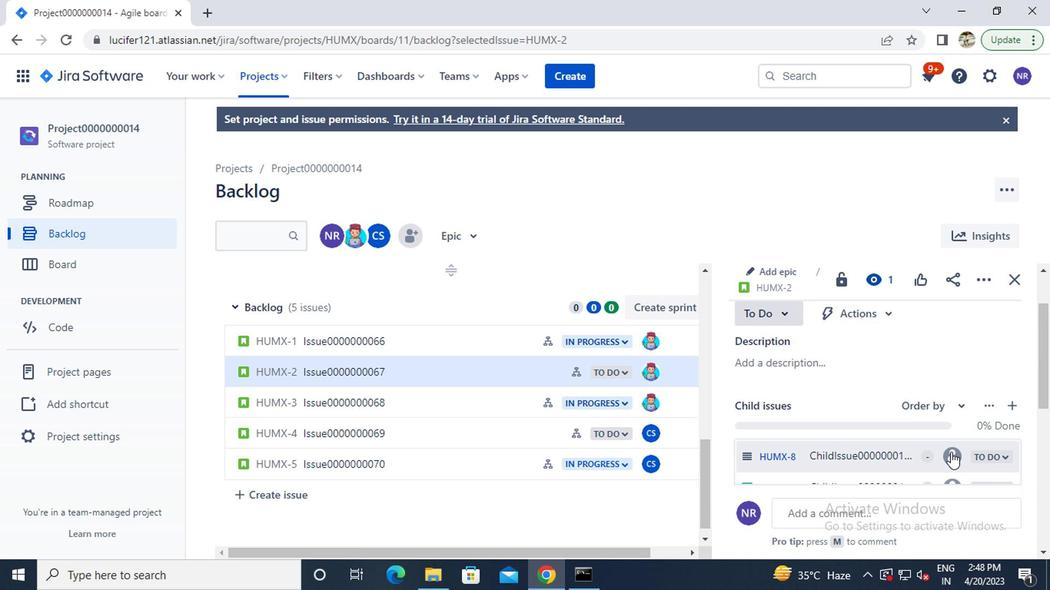 
Action: Mouse pressed left at (948, 457)
Screenshot: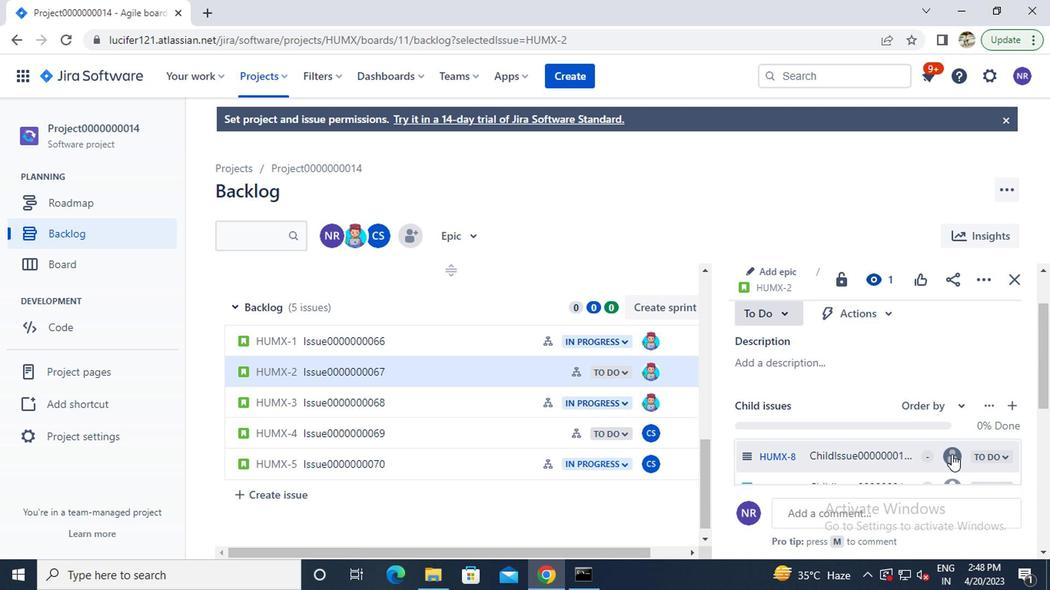 
Action: Mouse moved to (949, 458)
Screenshot: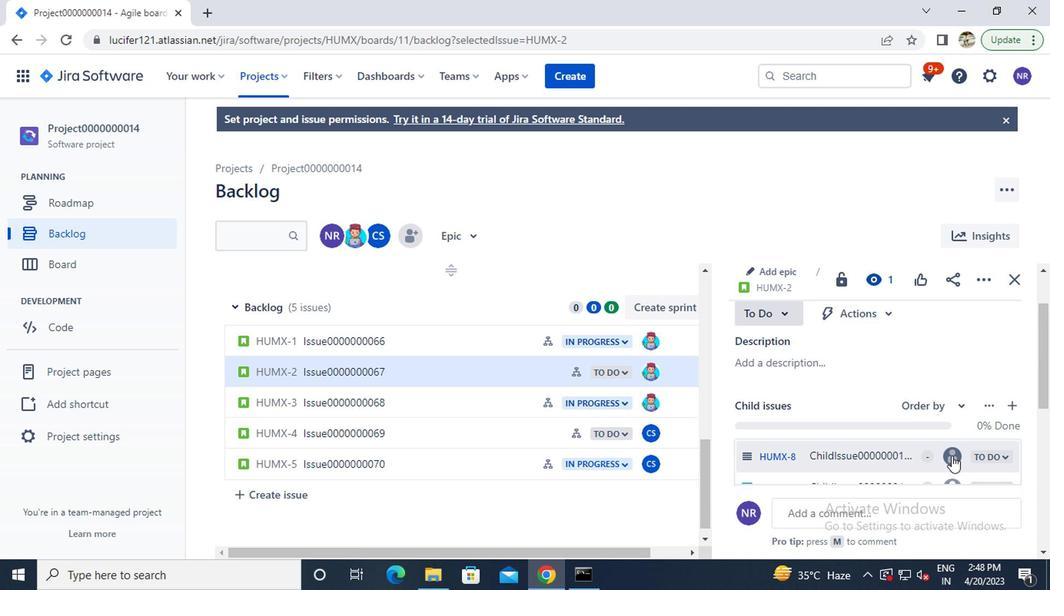 
Action: Key pressed v
Screenshot: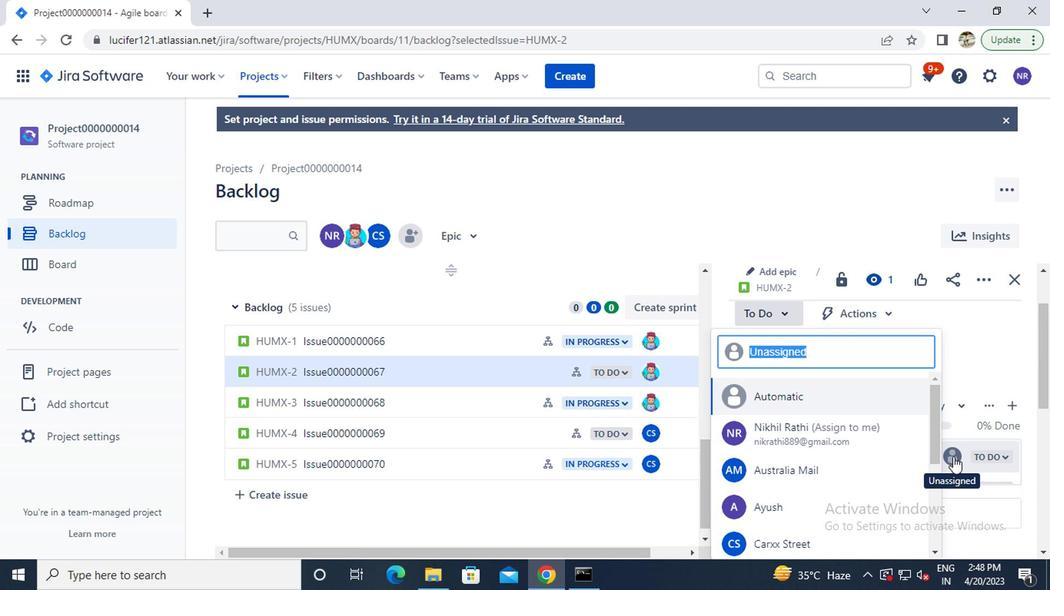 
Action: Mouse moved to (810, 450)
Screenshot: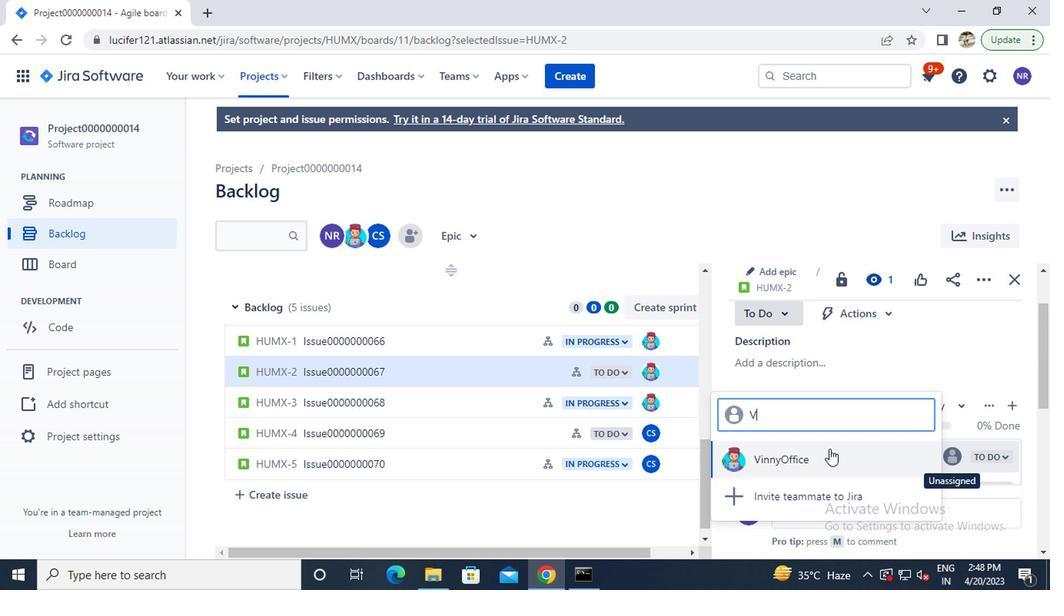 
Action: Mouse pressed left at (810, 450)
Screenshot: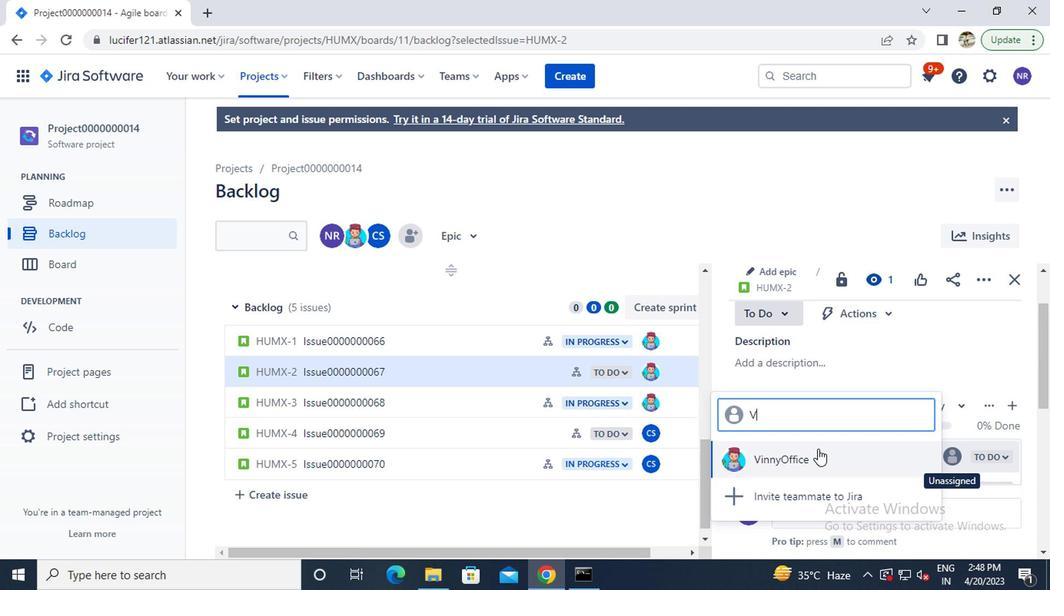 
Action: Mouse moved to (828, 446)
Screenshot: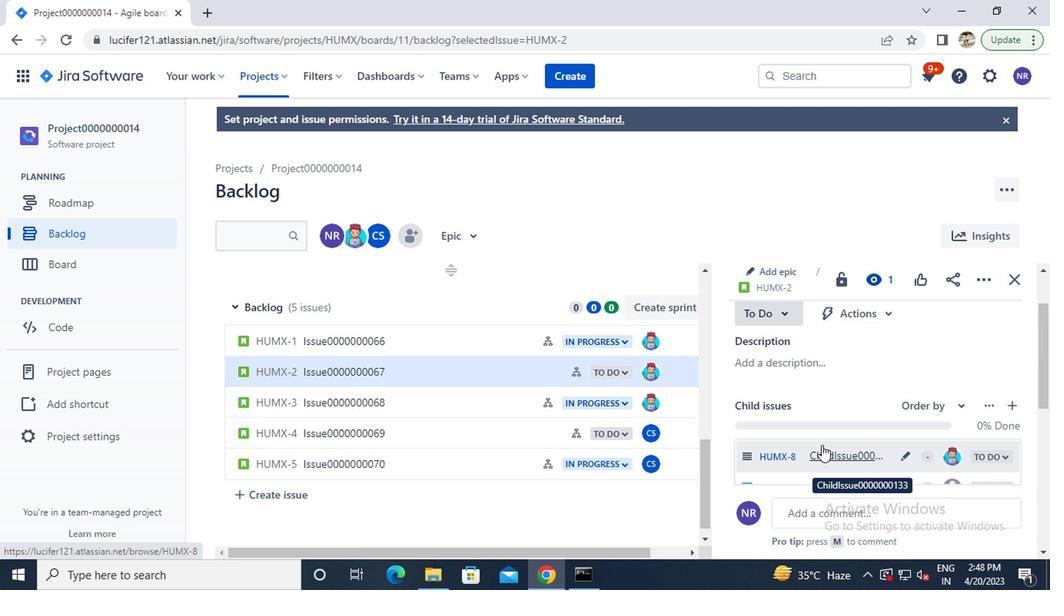 
Action: Mouse scrolled (828, 445) with delta (0, -1)
Screenshot: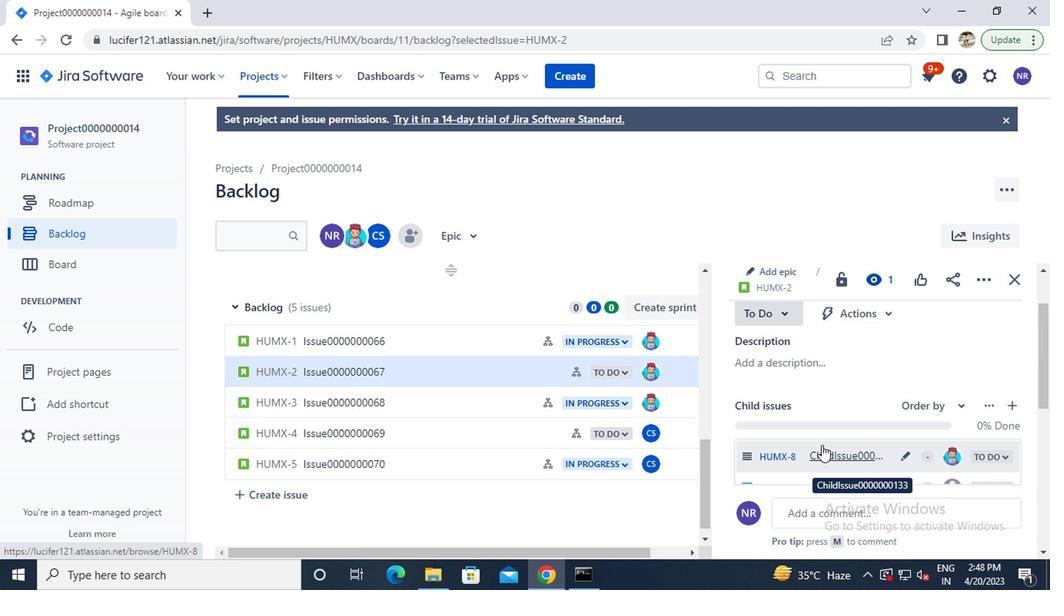 
Action: Mouse moved to (946, 410)
Screenshot: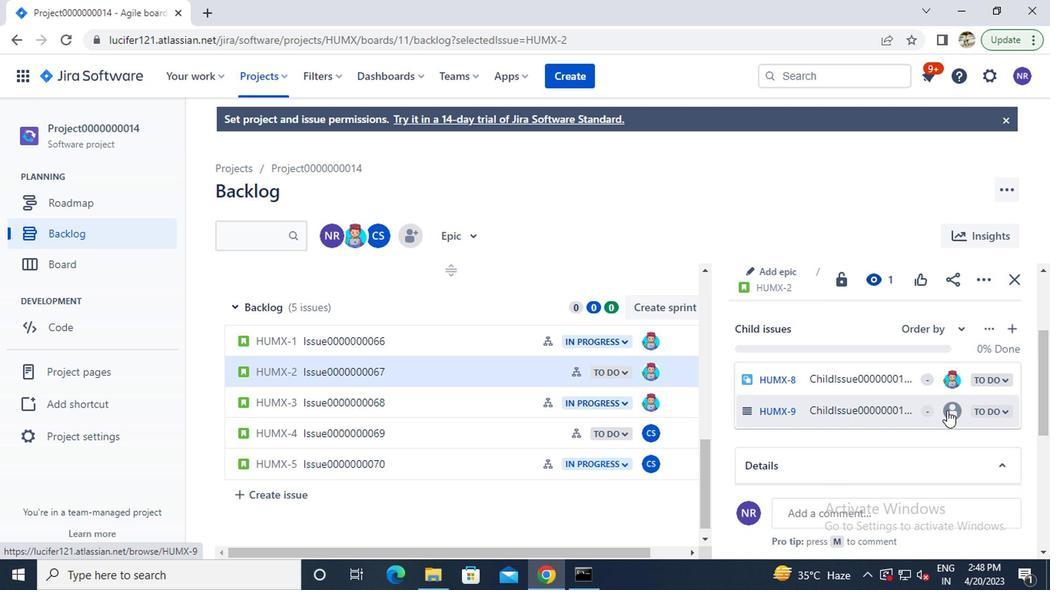 
Action: Mouse pressed left at (946, 410)
Screenshot: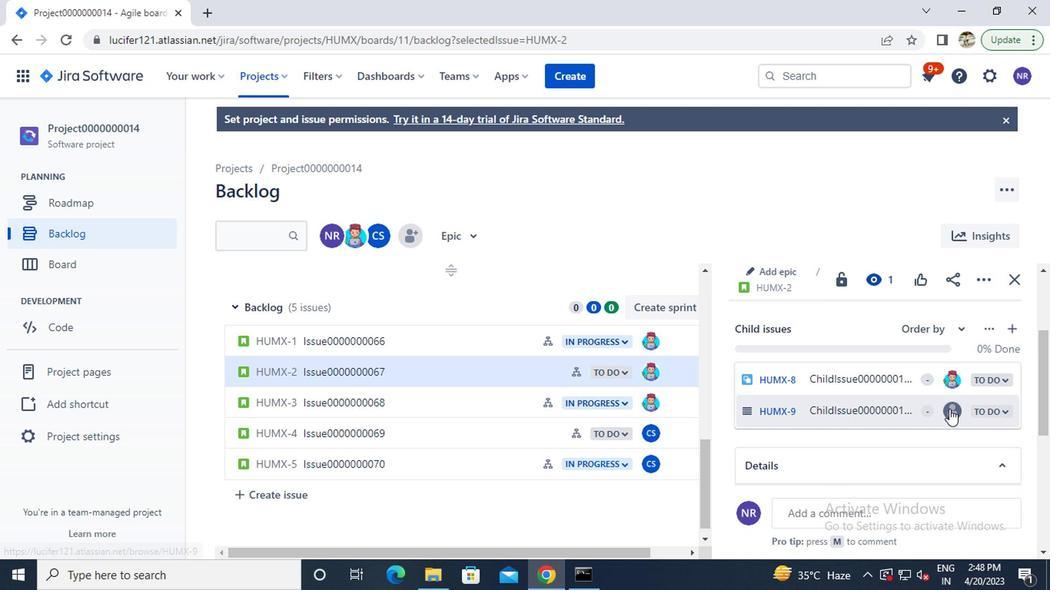 
Action: Key pressed v
Screenshot: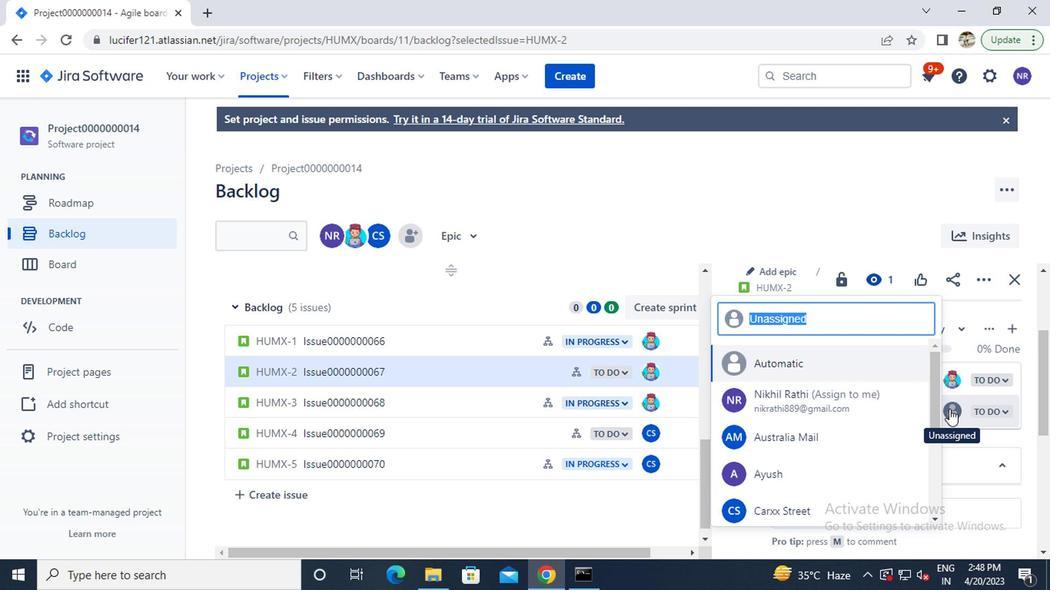
Action: Mouse moved to (769, 417)
Screenshot: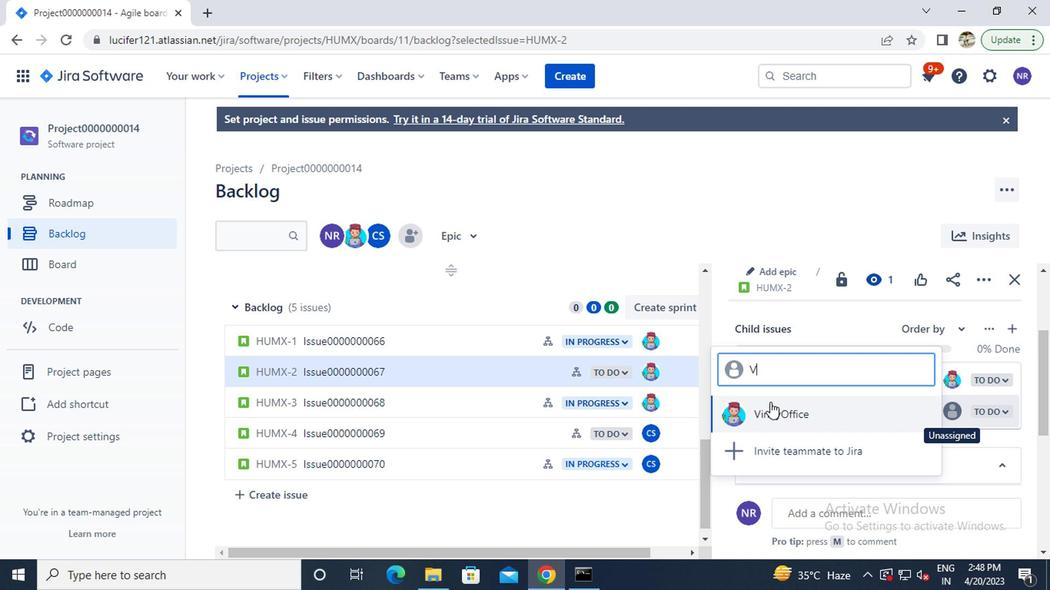 
Action: Mouse pressed left at (769, 417)
Screenshot: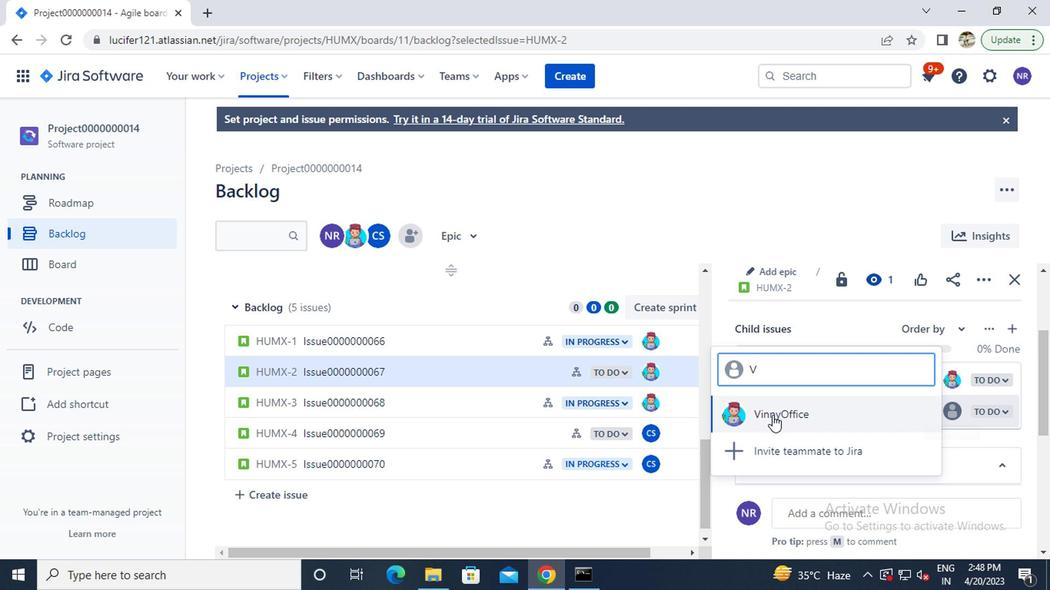 
Action: Mouse moved to (1013, 279)
Screenshot: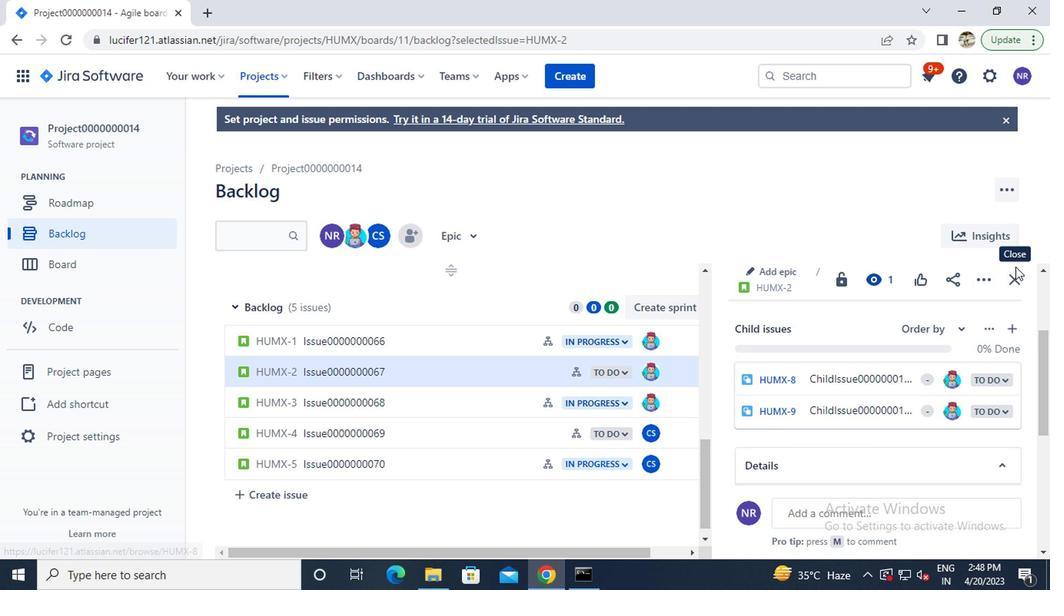 
Action: Mouse pressed left at (1013, 279)
Screenshot: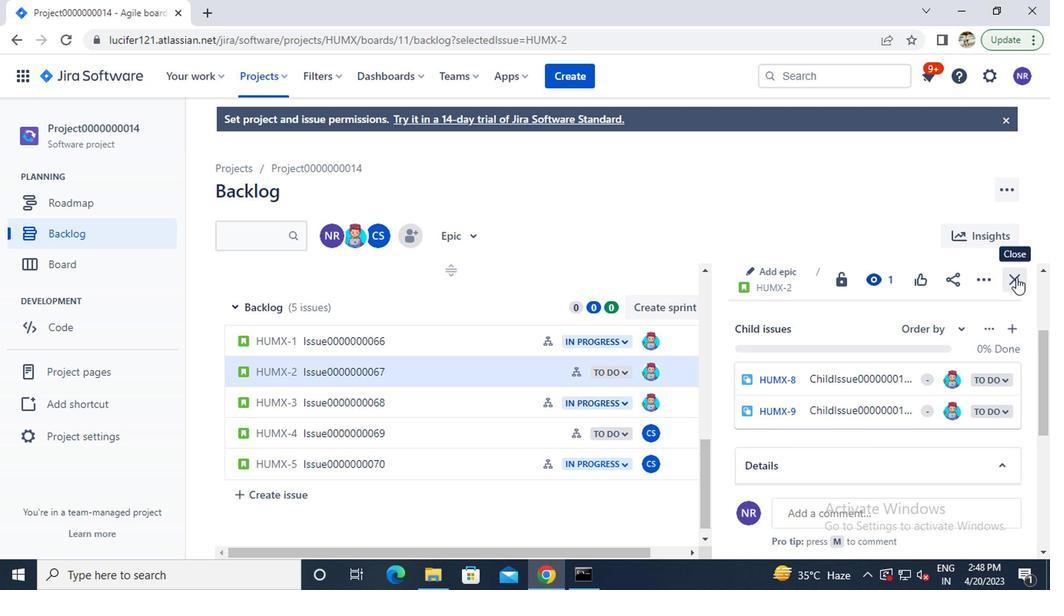 
